 Task: Create a due date automation trigger when advanced on, 2 hours before a card is due add dates starting in more than 1 working days.
Action: Mouse moved to (1393, 105)
Screenshot: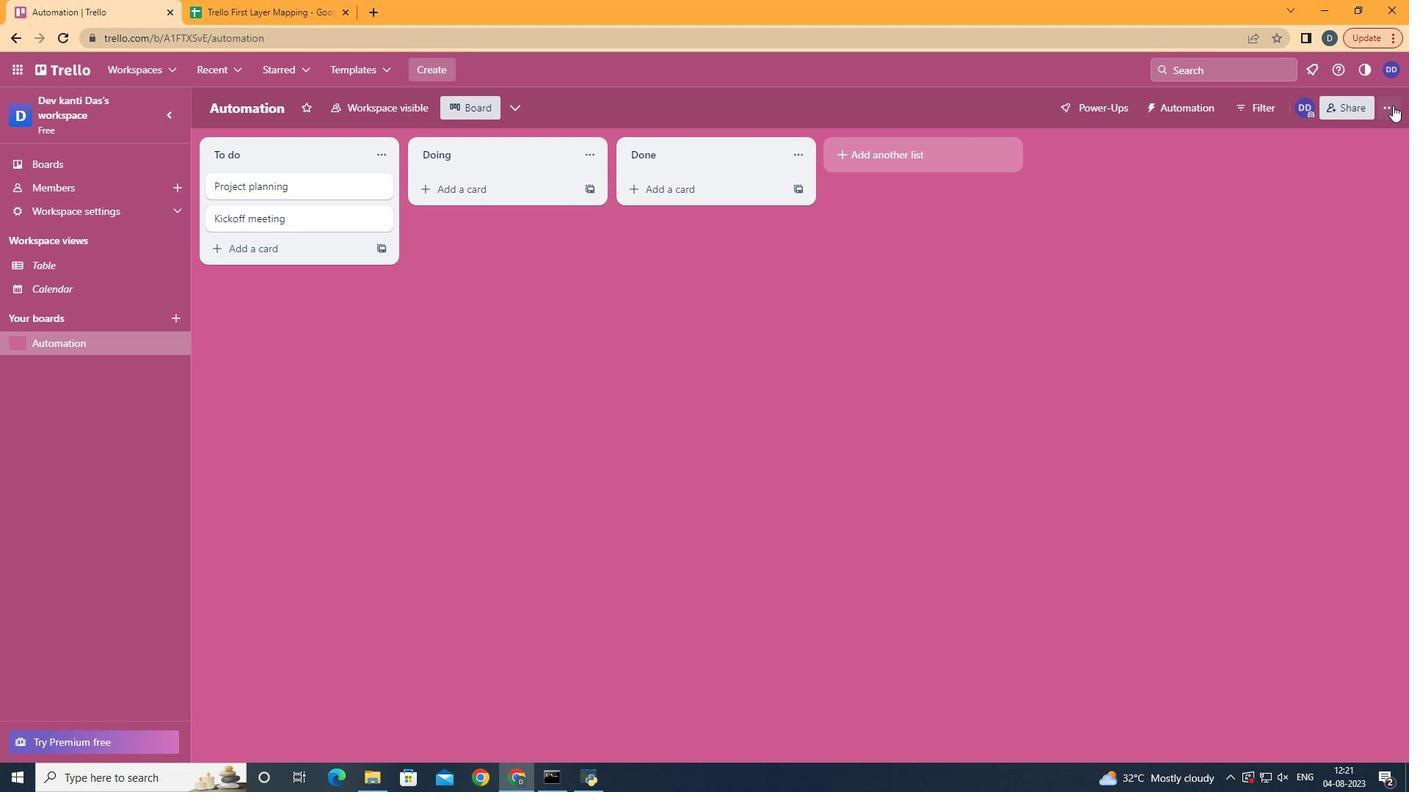 
Action: Mouse pressed left at (1393, 105)
Screenshot: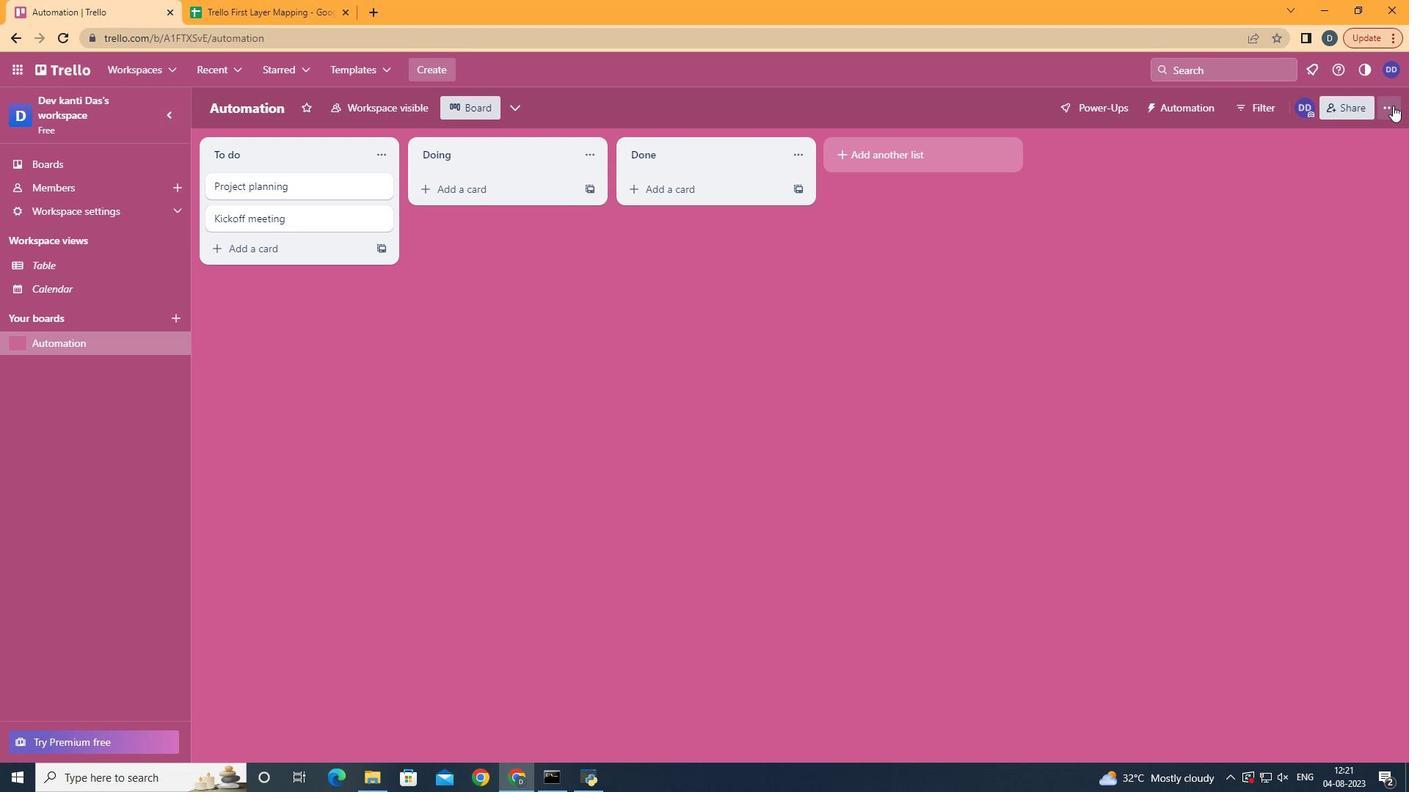 
Action: Mouse moved to (1273, 301)
Screenshot: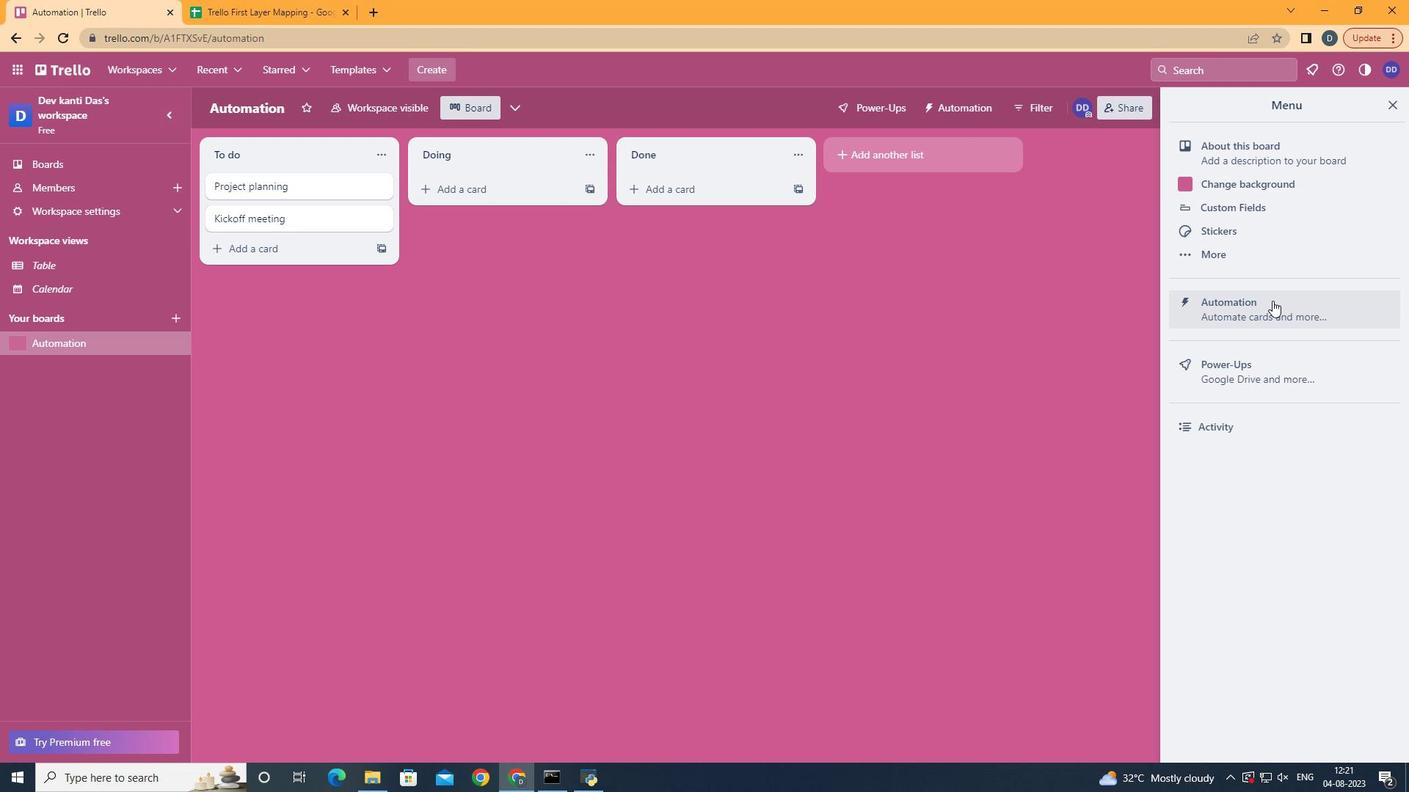 
Action: Mouse pressed left at (1273, 301)
Screenshot: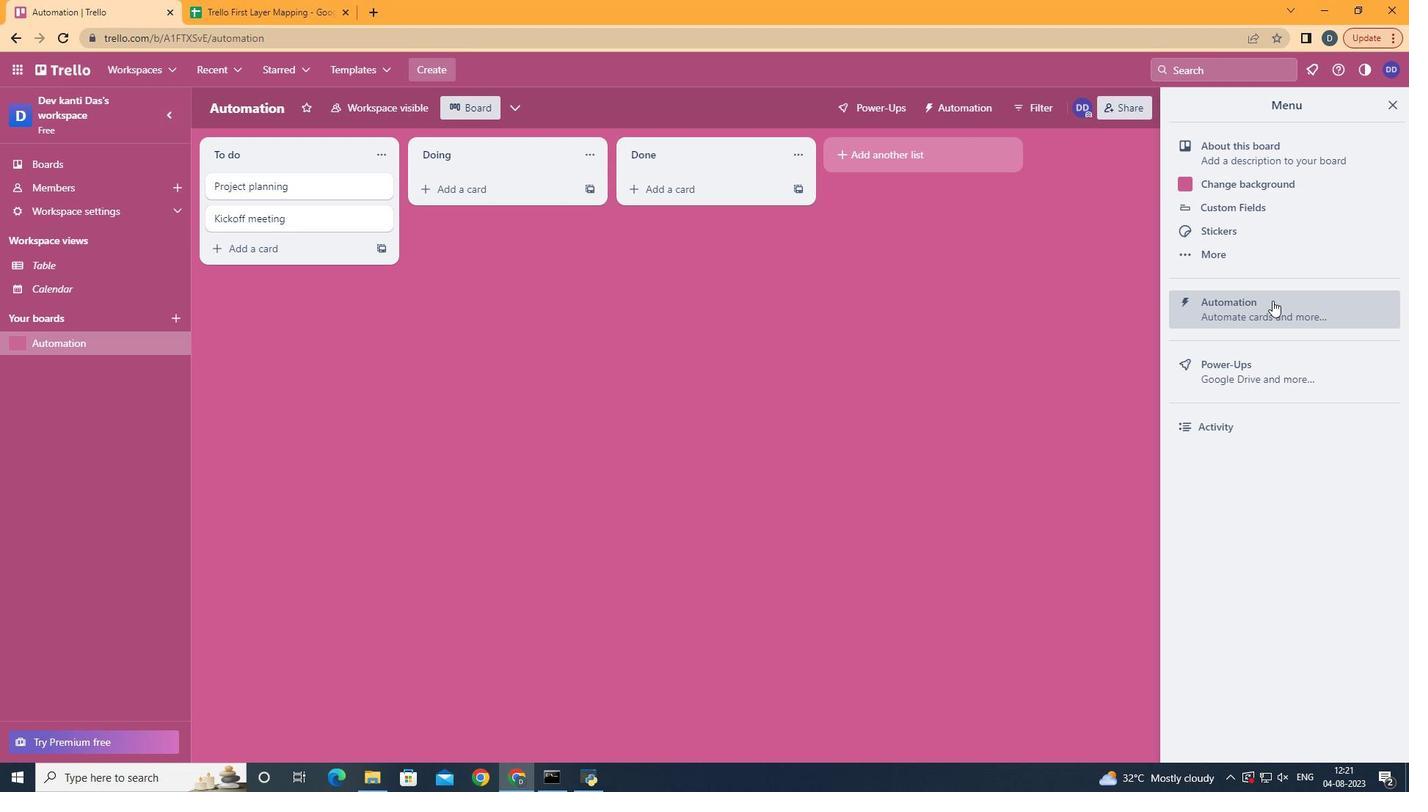 
Action: Mouse moved to (312, 297)
Screenshot: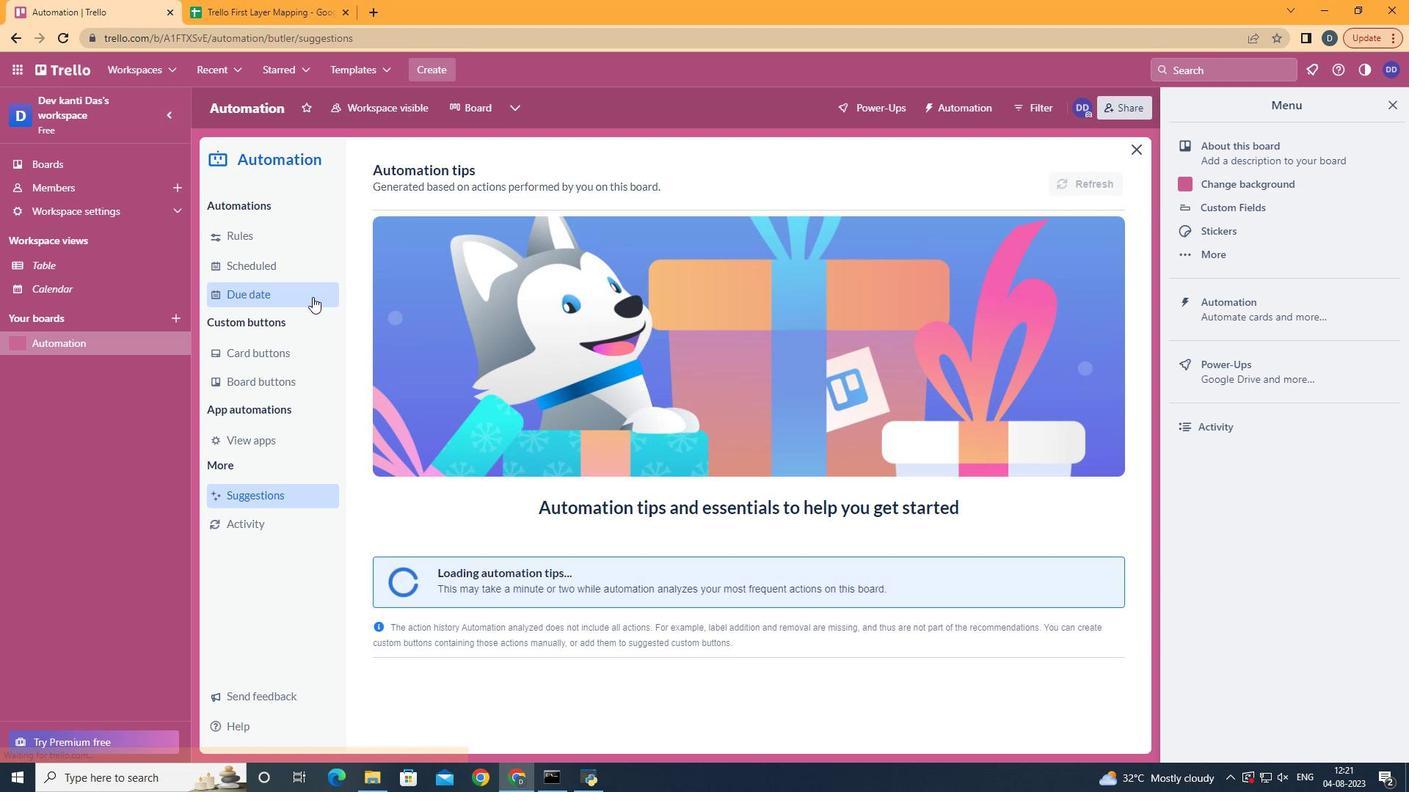 
Action: Mouse pressed left at (312, 297)
Screenshot: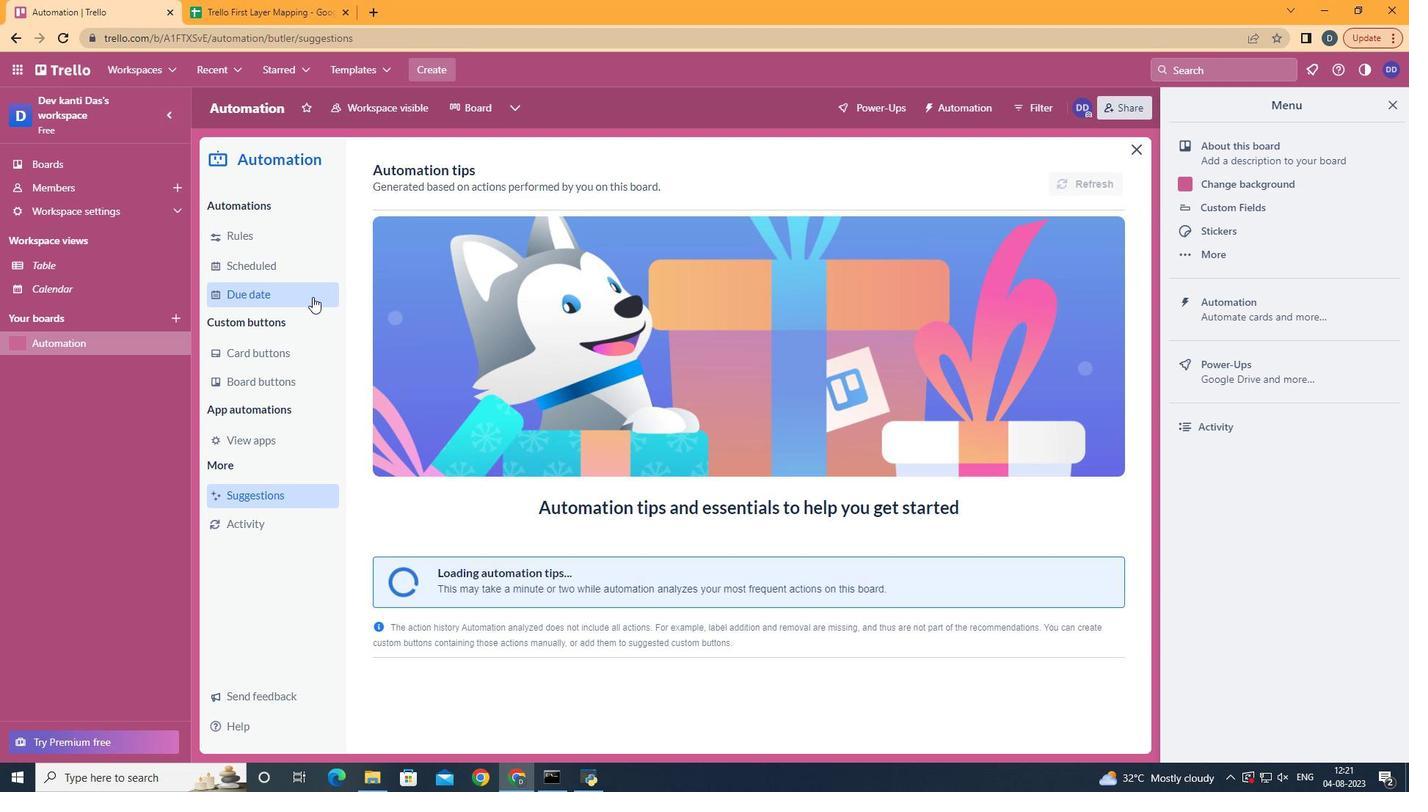 
Action: Mouse moved to (1062, 177)
Screenshot: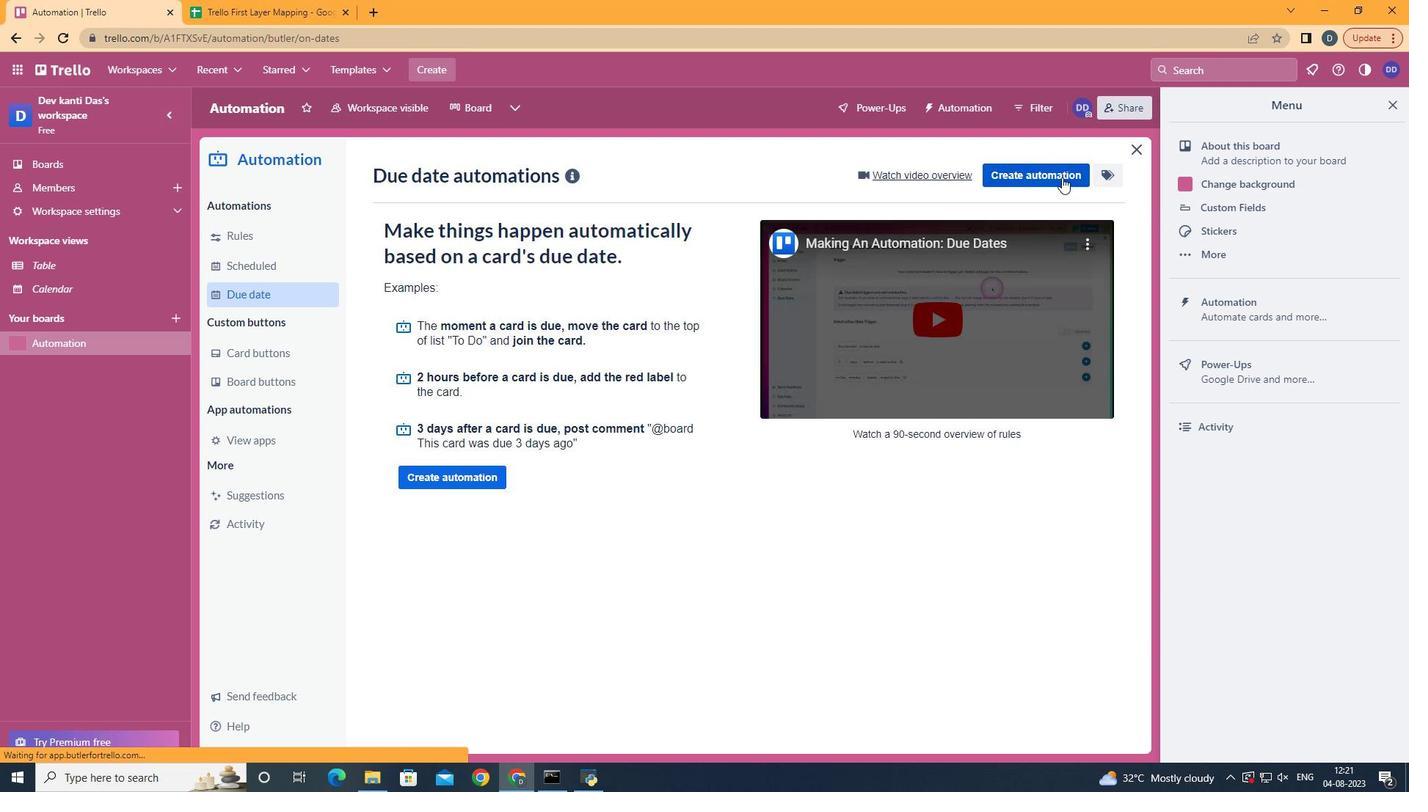 
Action: Mouse pressed left at (1062, 177)
Screenshot: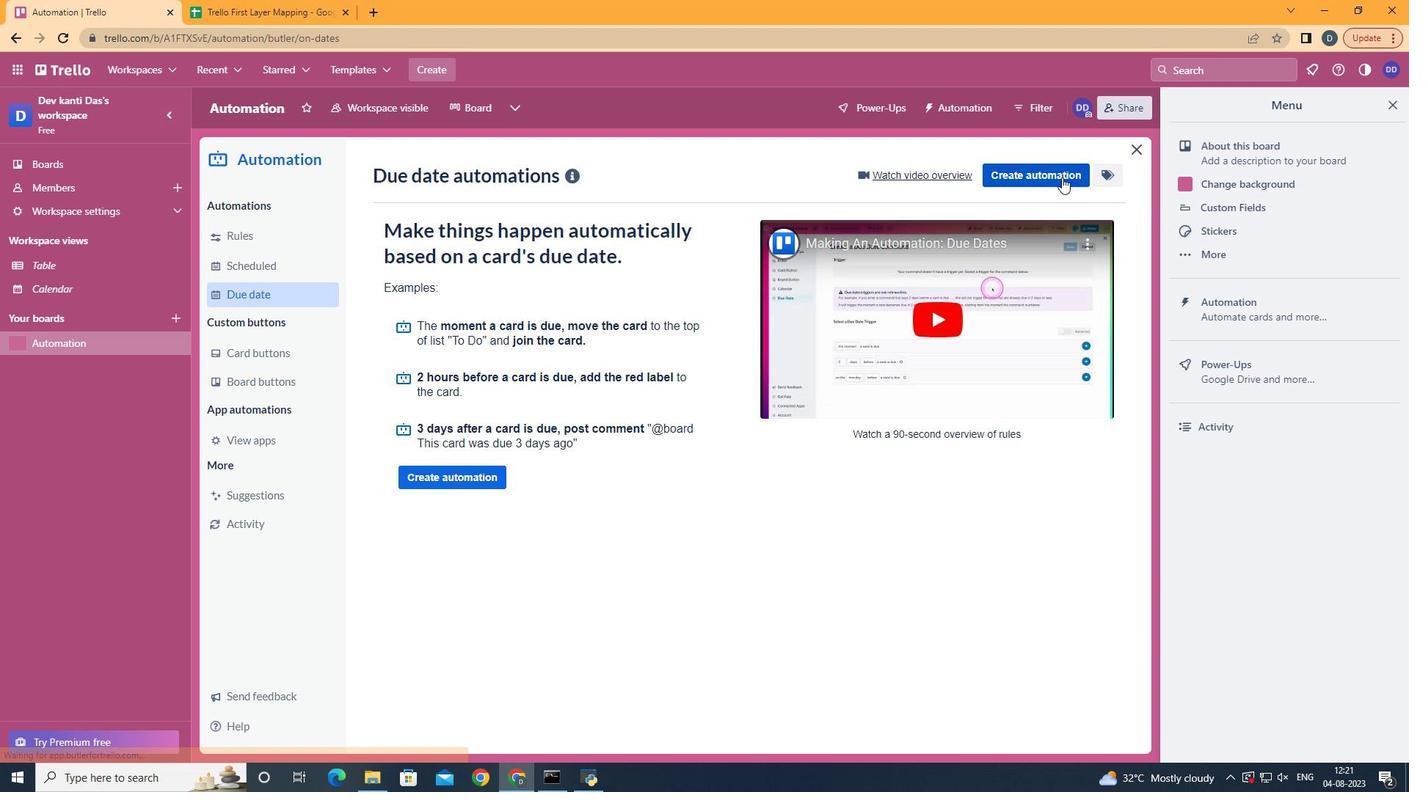 
Action: Mouse moved to (812, 295)
Screenshot: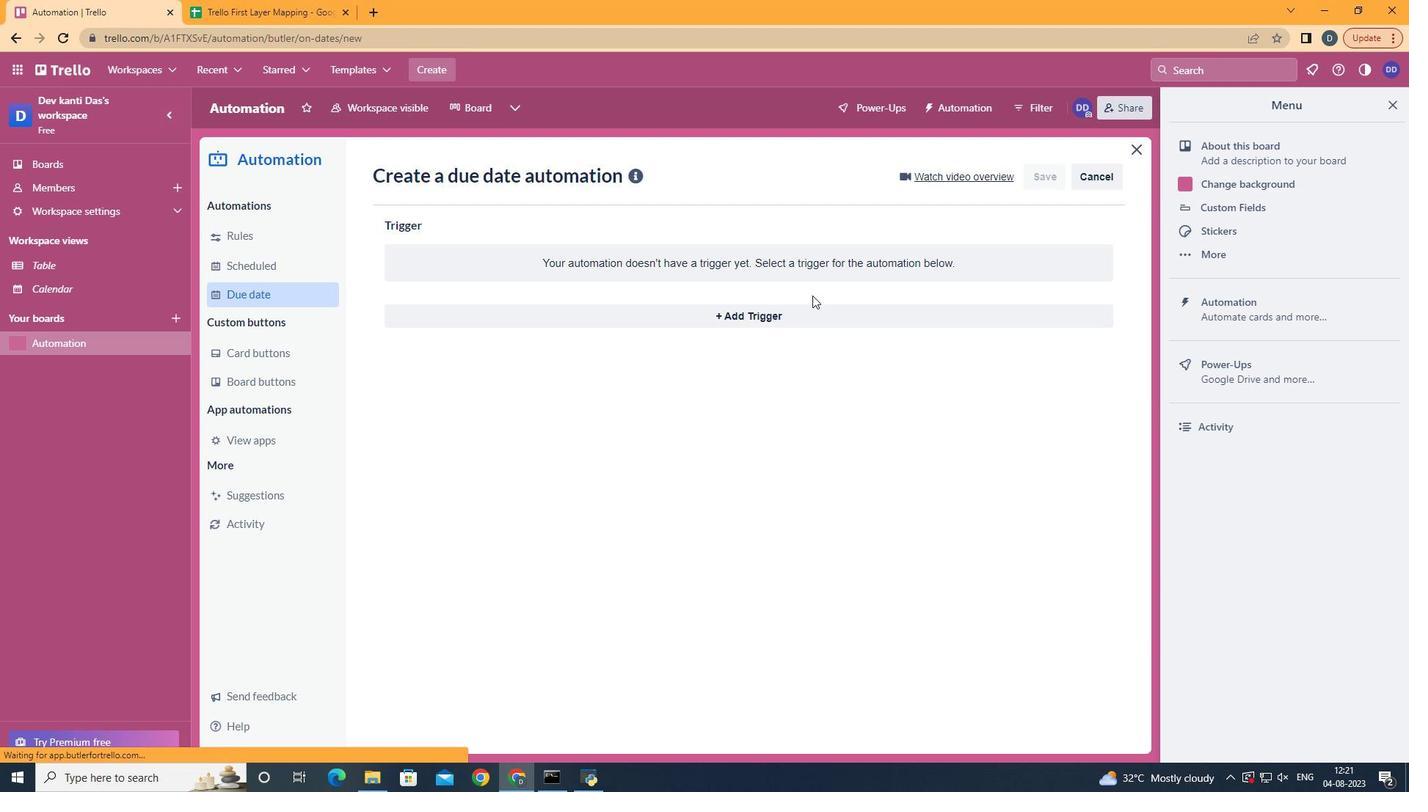 
Action: Mouse pressed left at (812, 295)
Screenshot: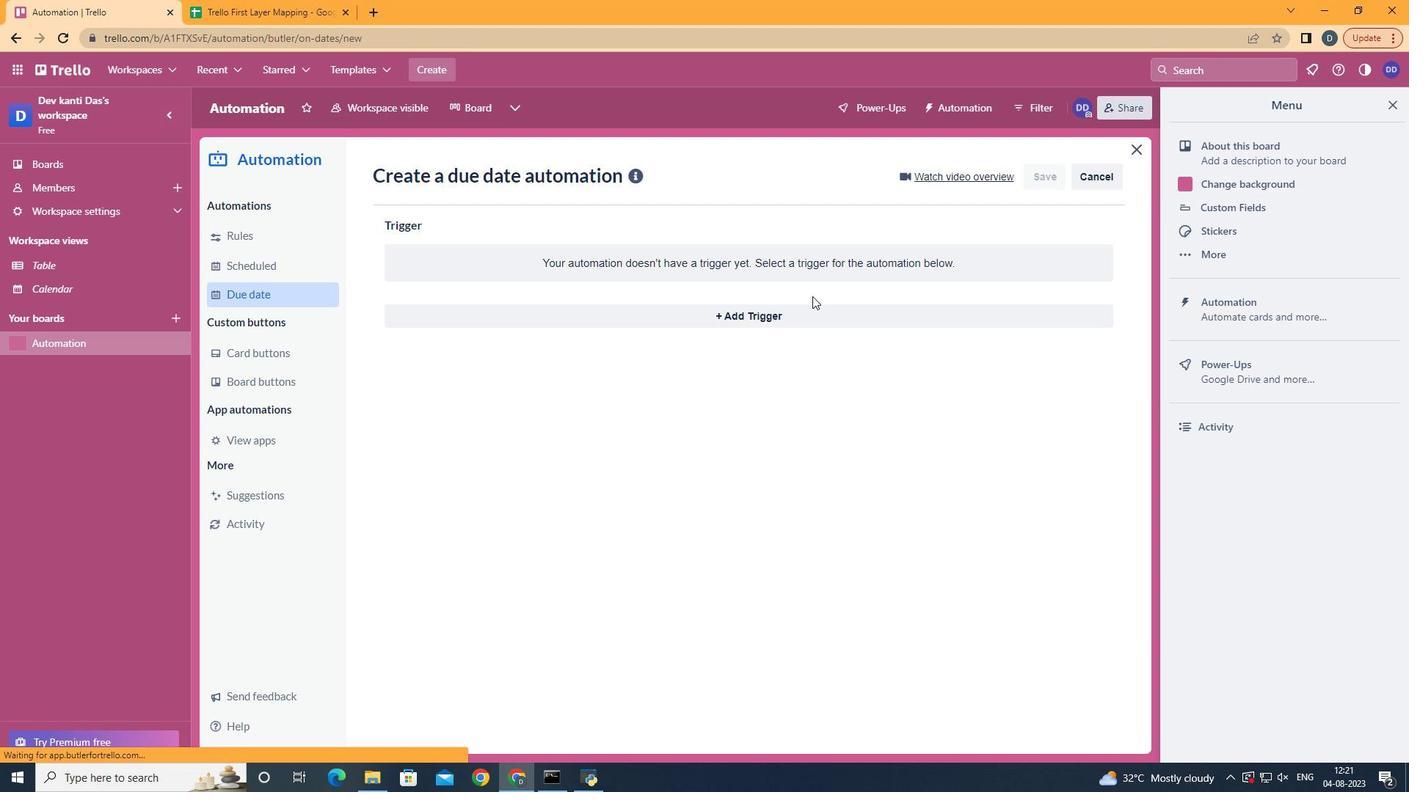 
Action: Mouse moved to (796, 313)
Screenshot: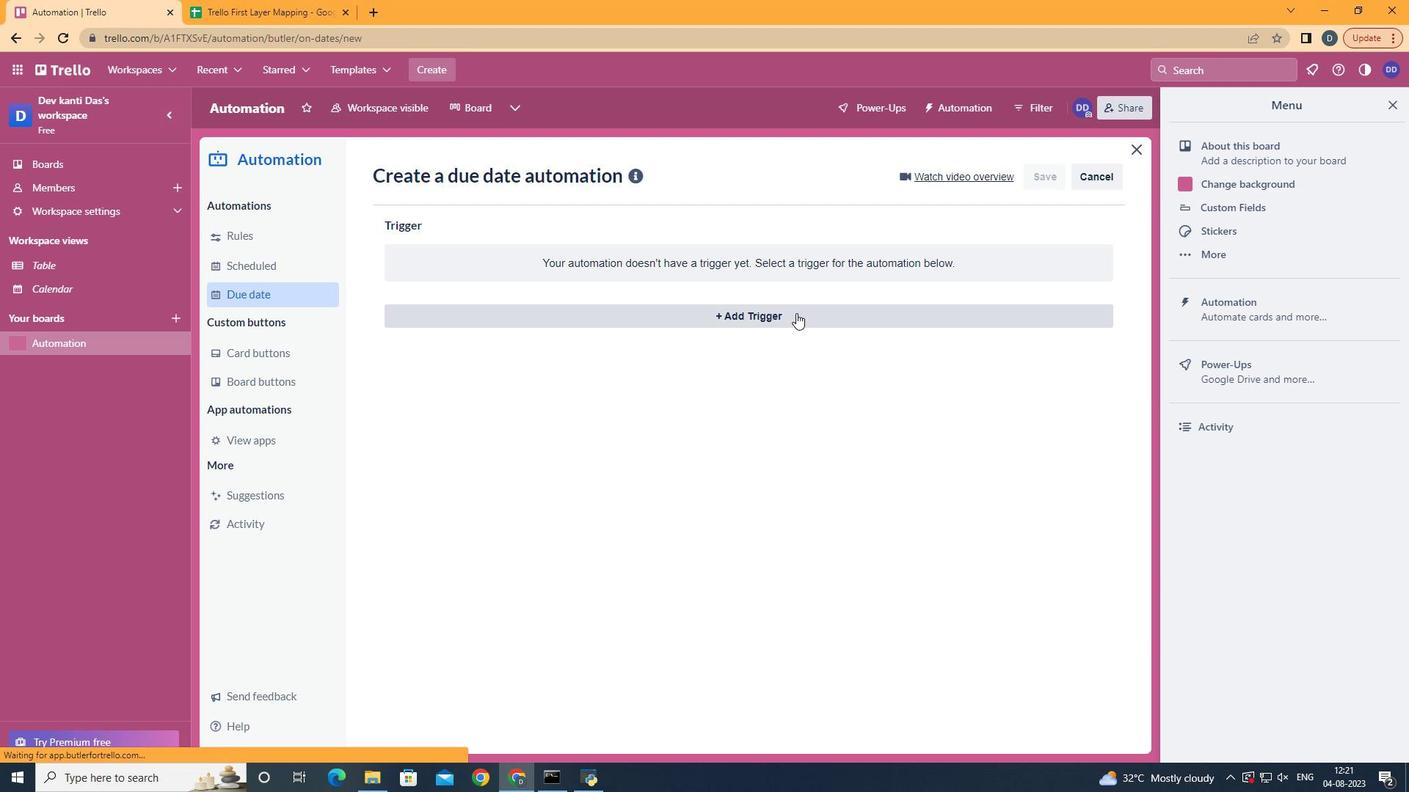 
Action: Mouse pressed left at (796, 313)
Screenshot: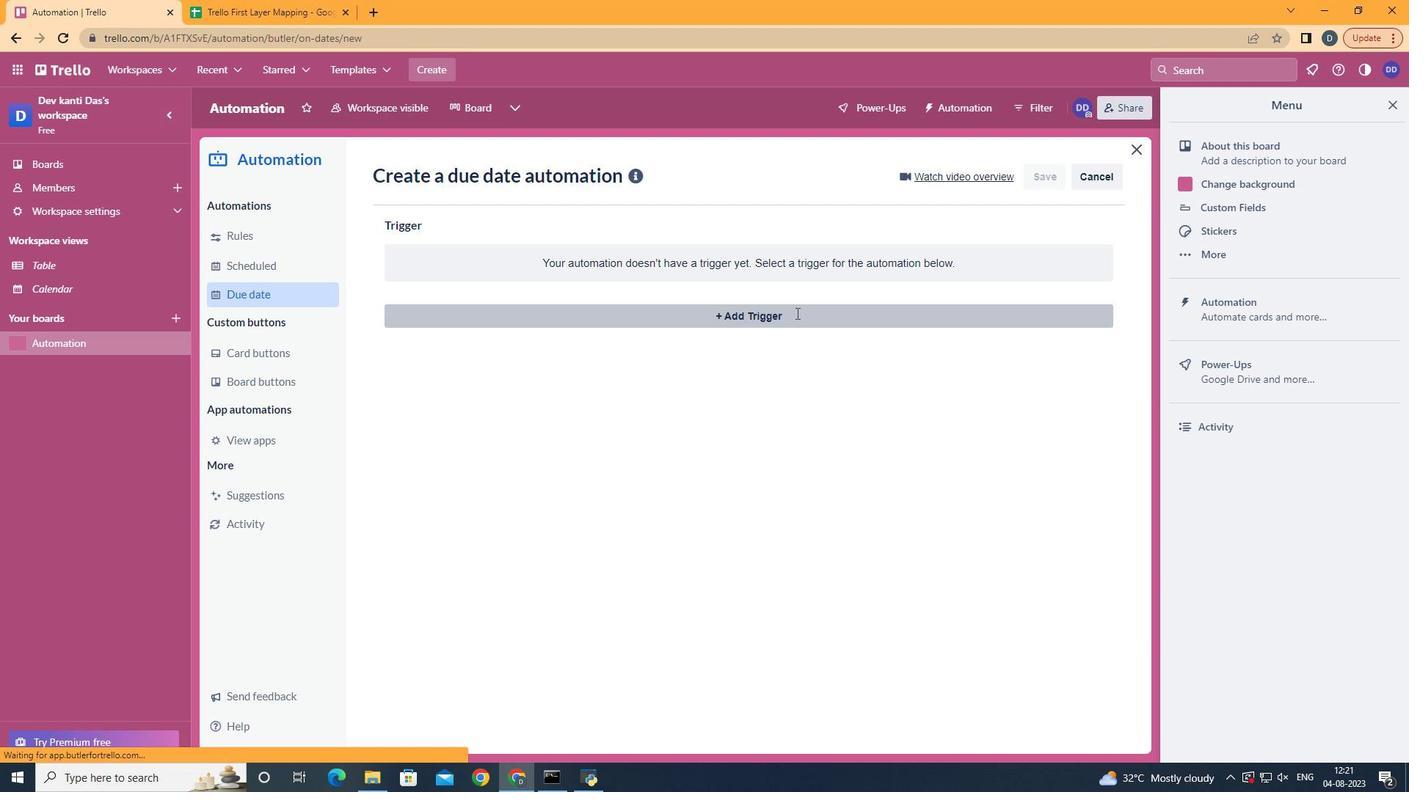 
Action: Mouse moved to (478, 618)
Screenshot: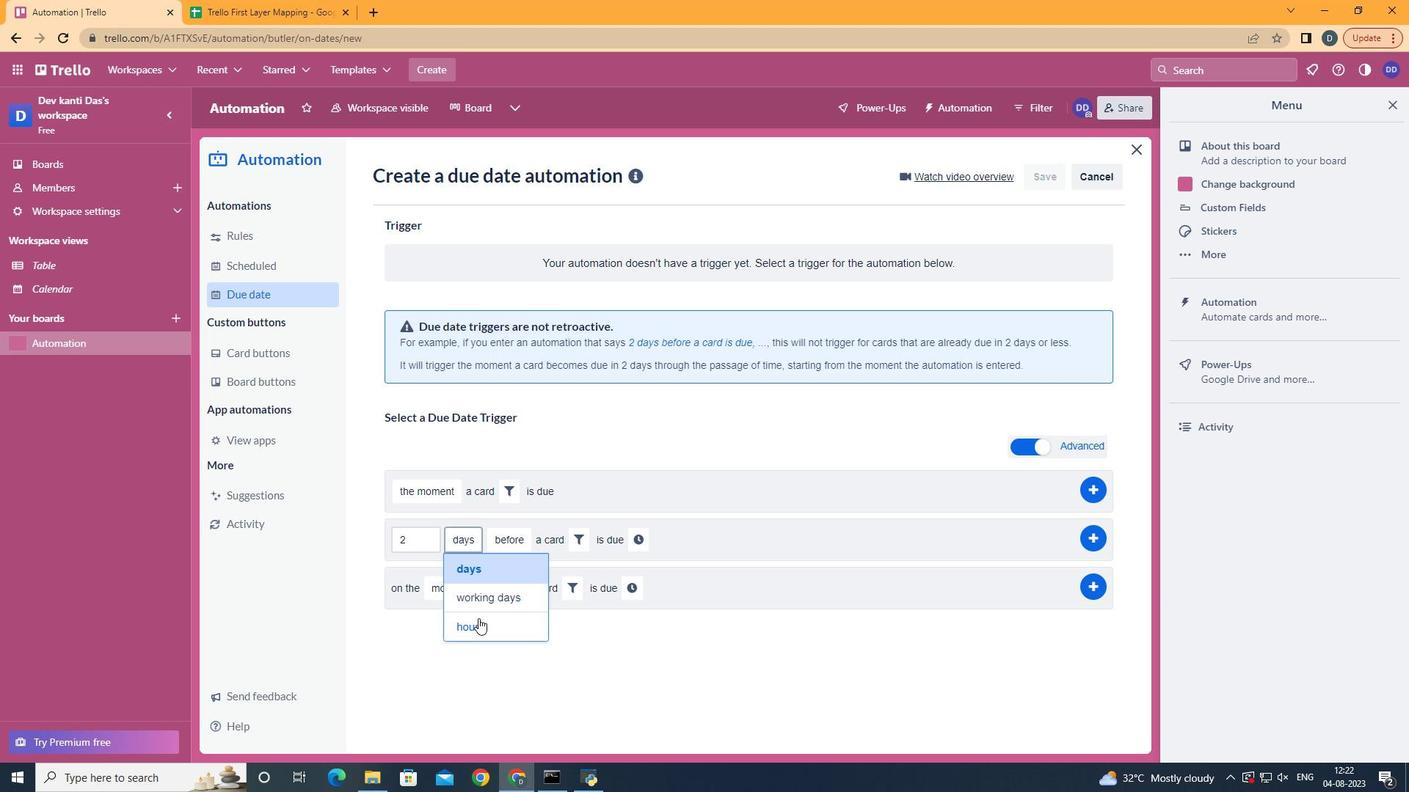 
Action: Mouse pressed left at (478, 618)
Screenshot: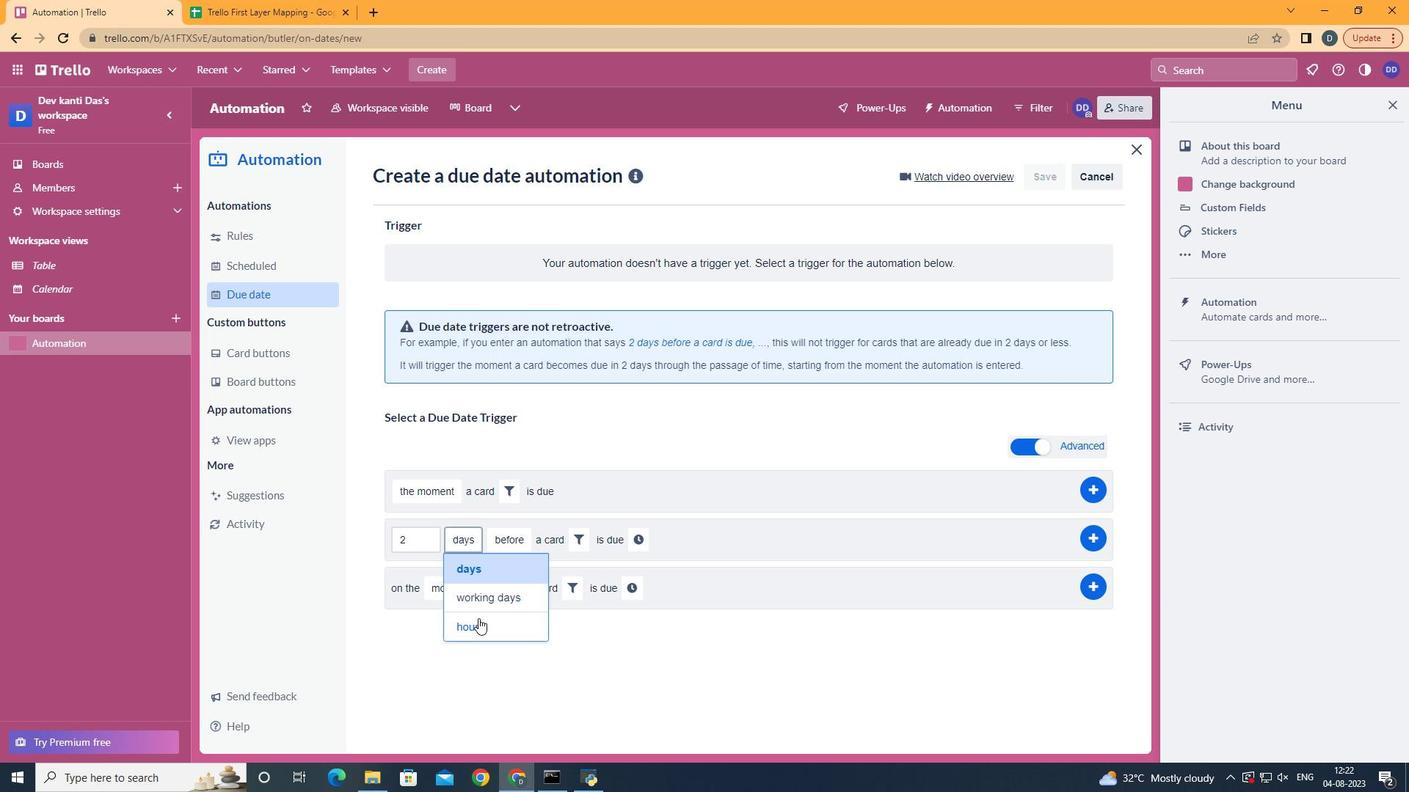
Action: Mouse moved to (508, 569)
Screenshot: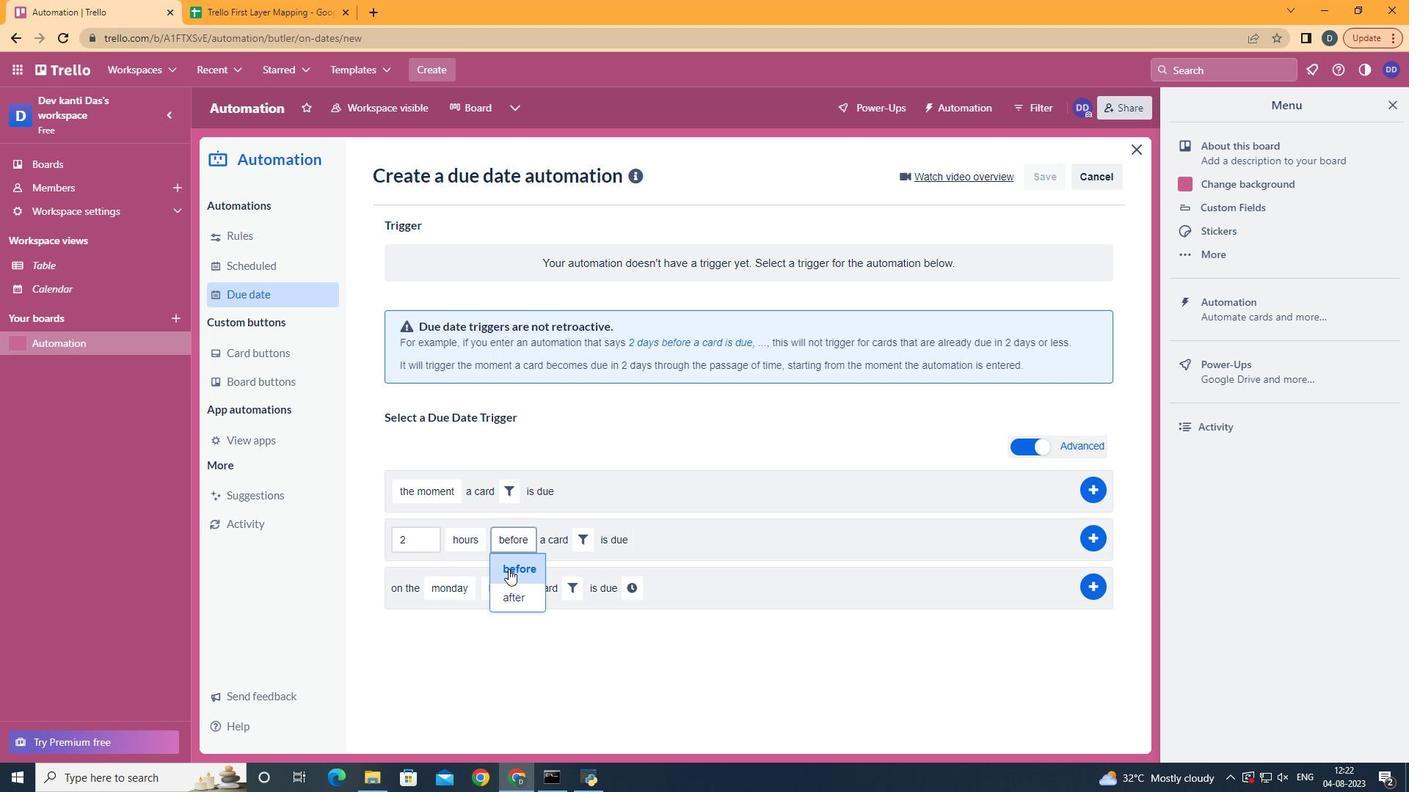
Action: Mouse pressed left at (508, 569)
Screenshot: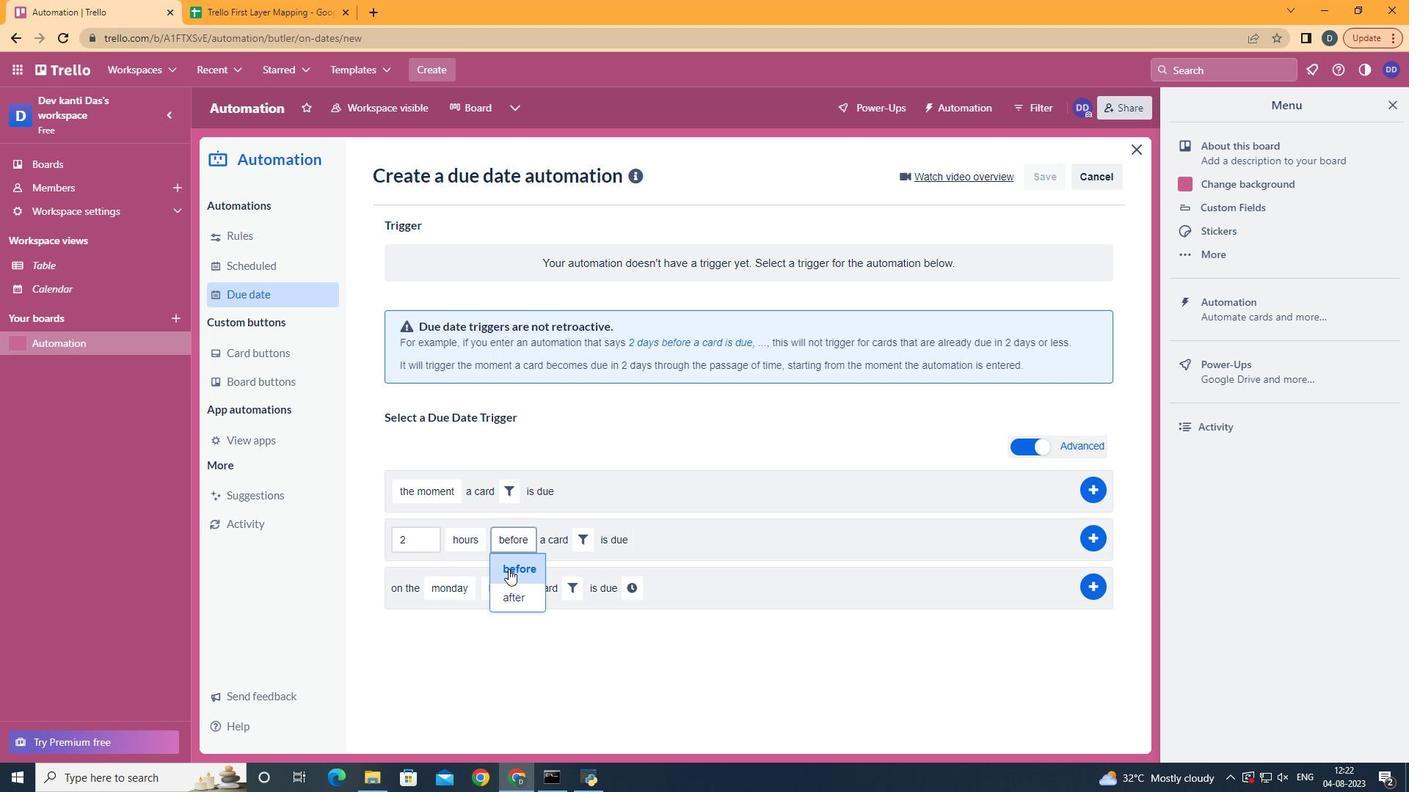 
Action: Mouse moved to (579, 538)
Screenshot: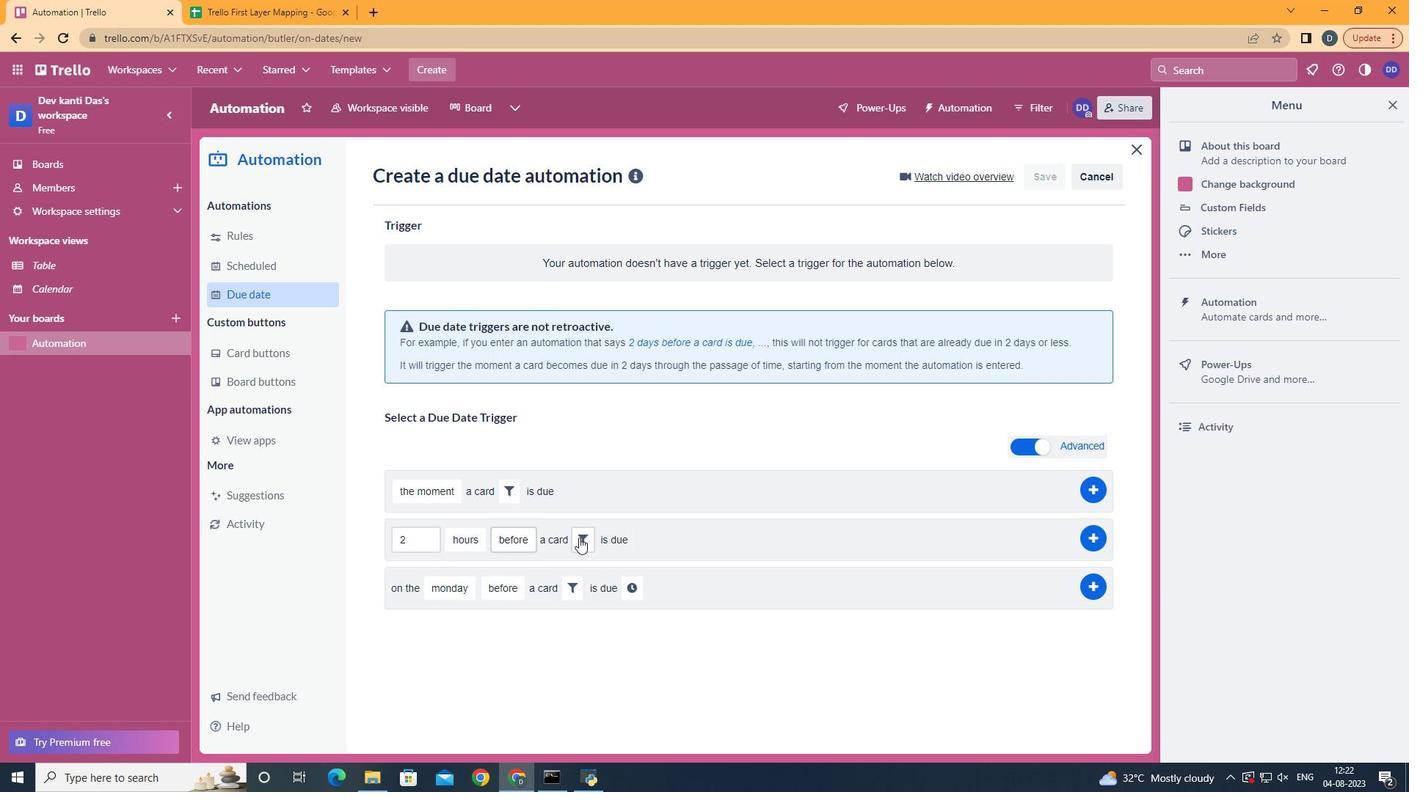 
Action: Mouse pressed left at (579, 538)
Screenshot: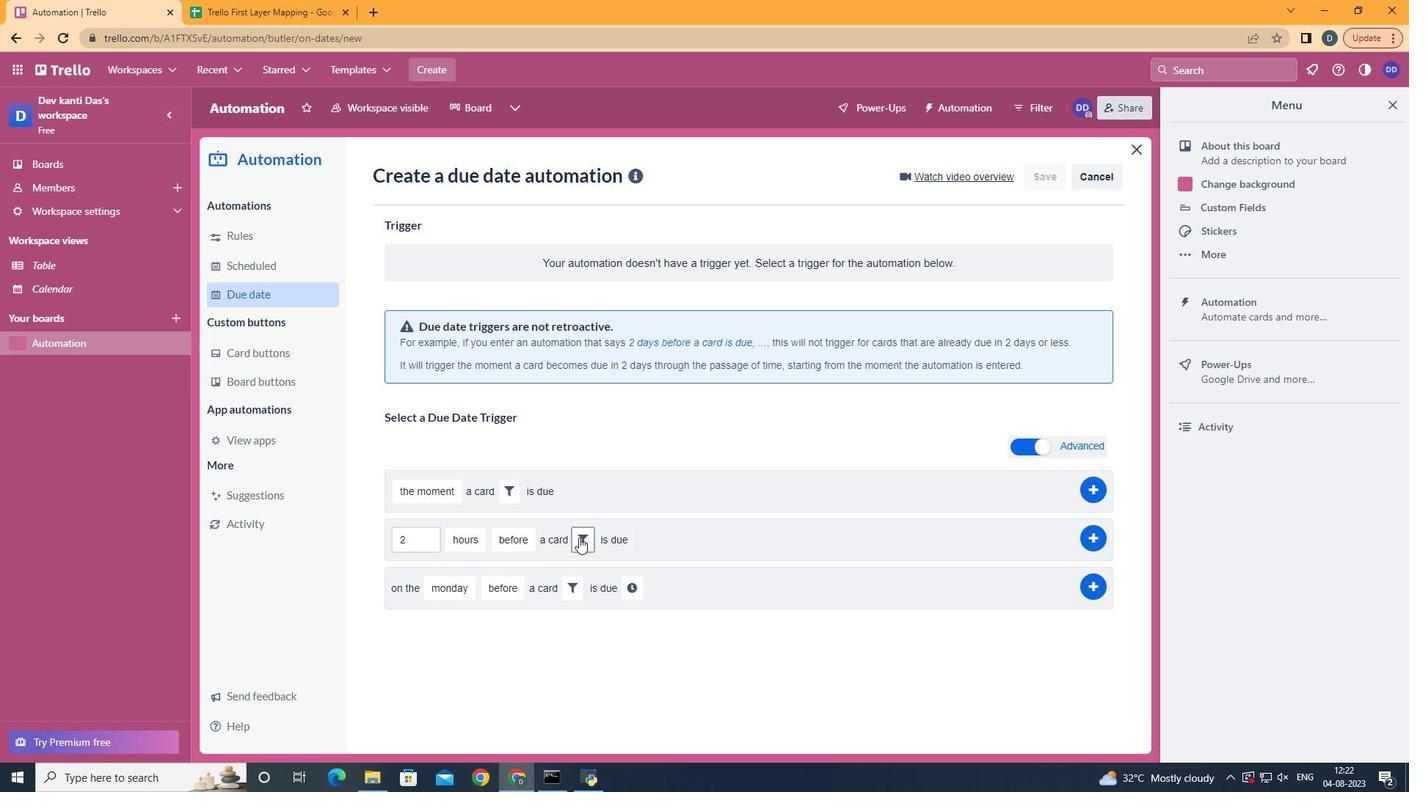 
Action: Mouse moved to (671, 599)
Screenshot: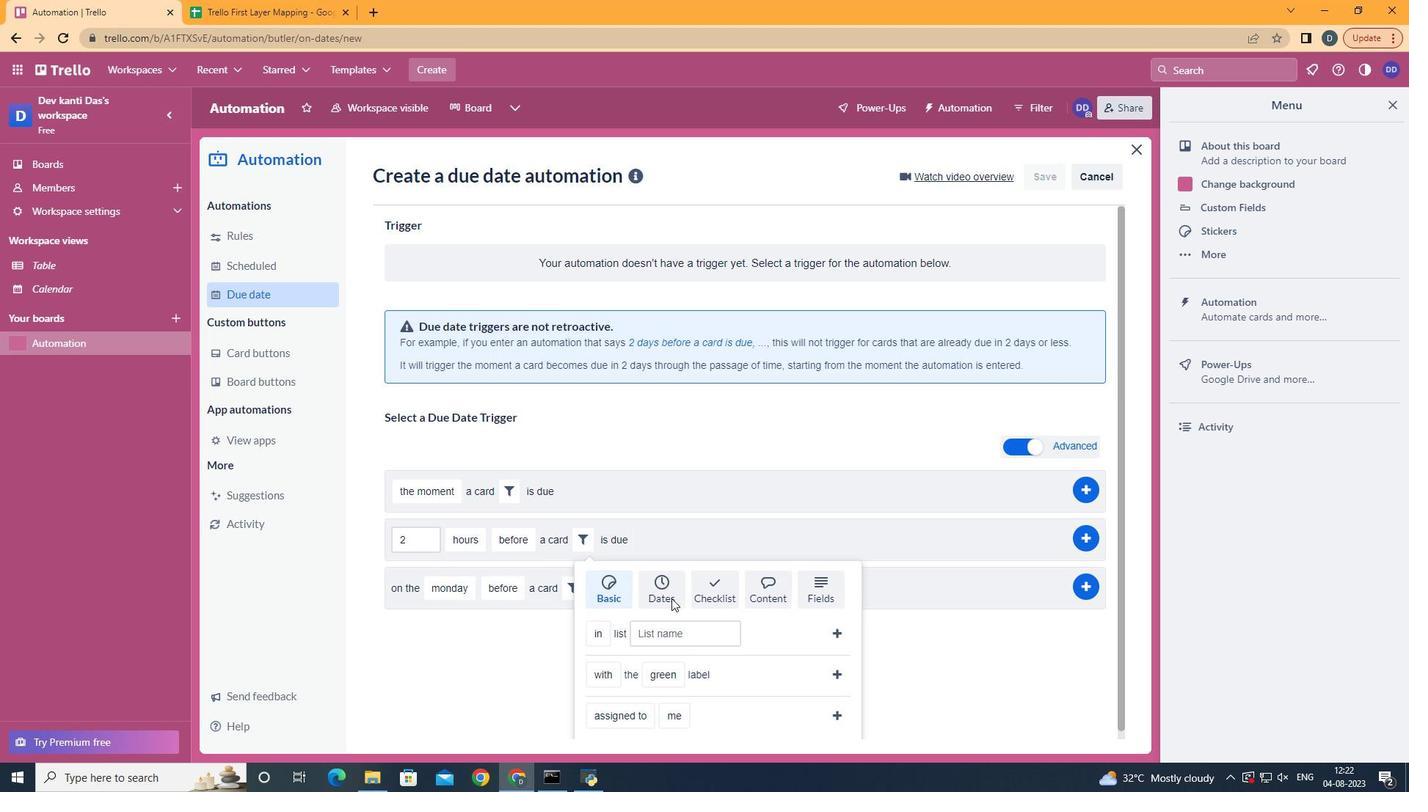 
Action: Mouse pressed left at (671, 599)
Screenshot: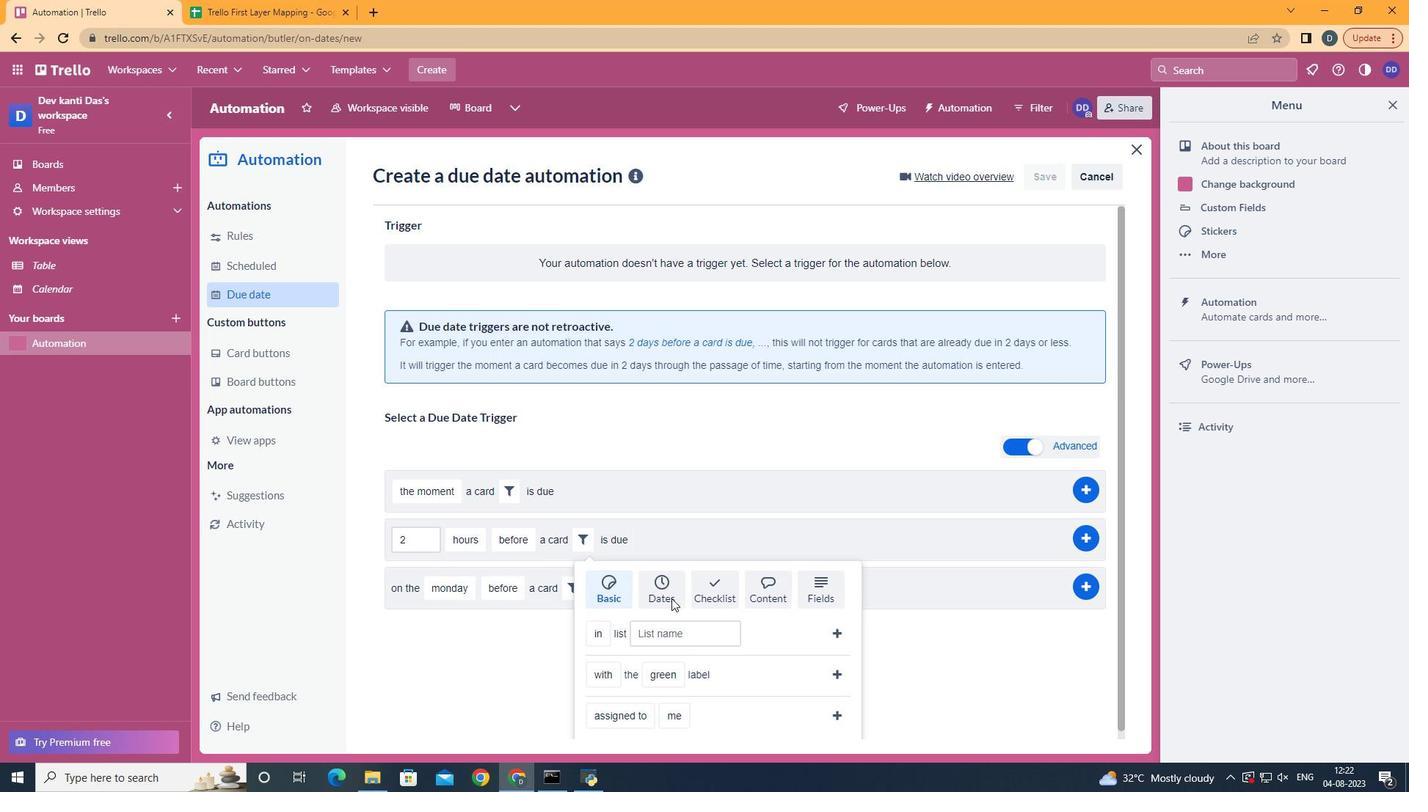 
Action: Mouse moved to (670, 593)
Screenshot: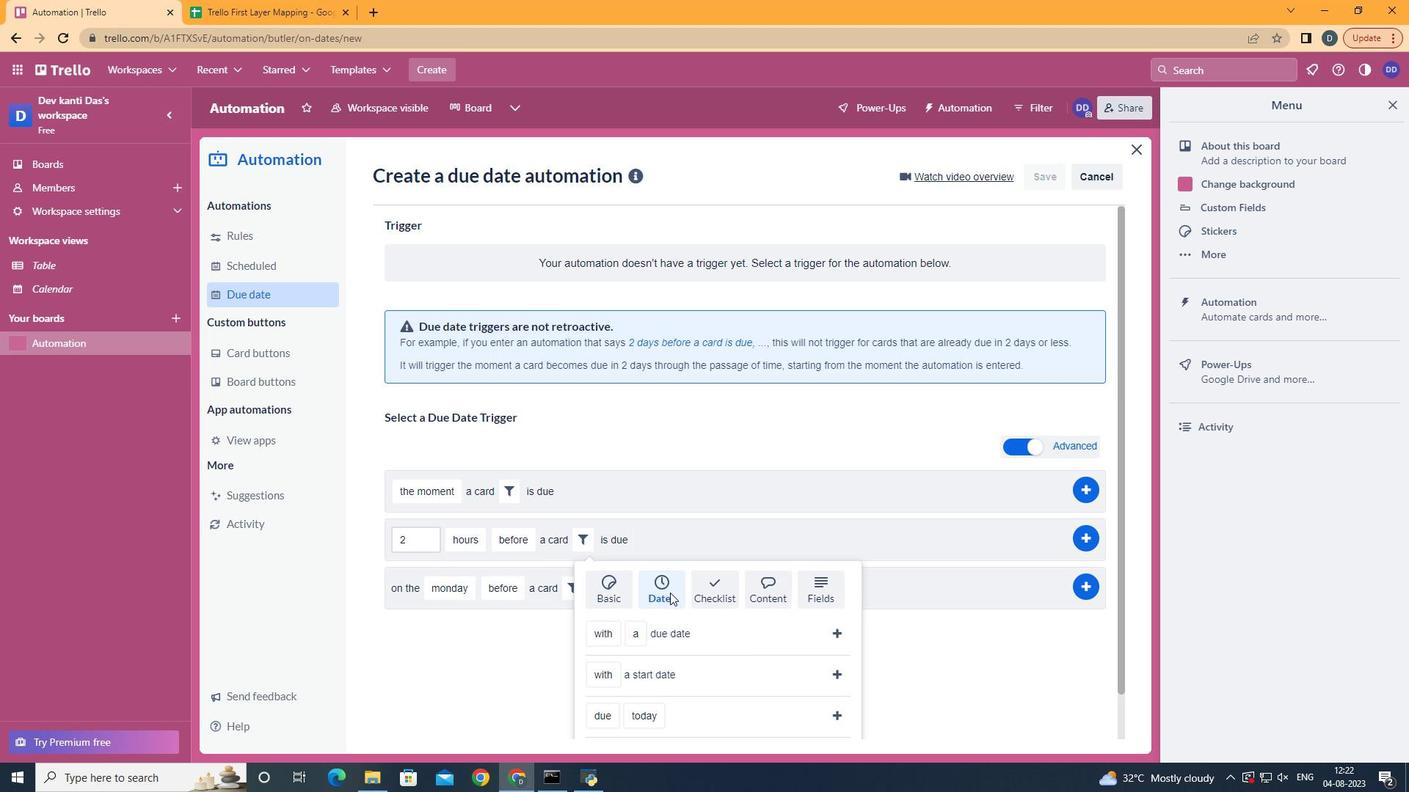 
Action: Mouse scrolled (670, 592) with delta (0, 0)
Screenshot: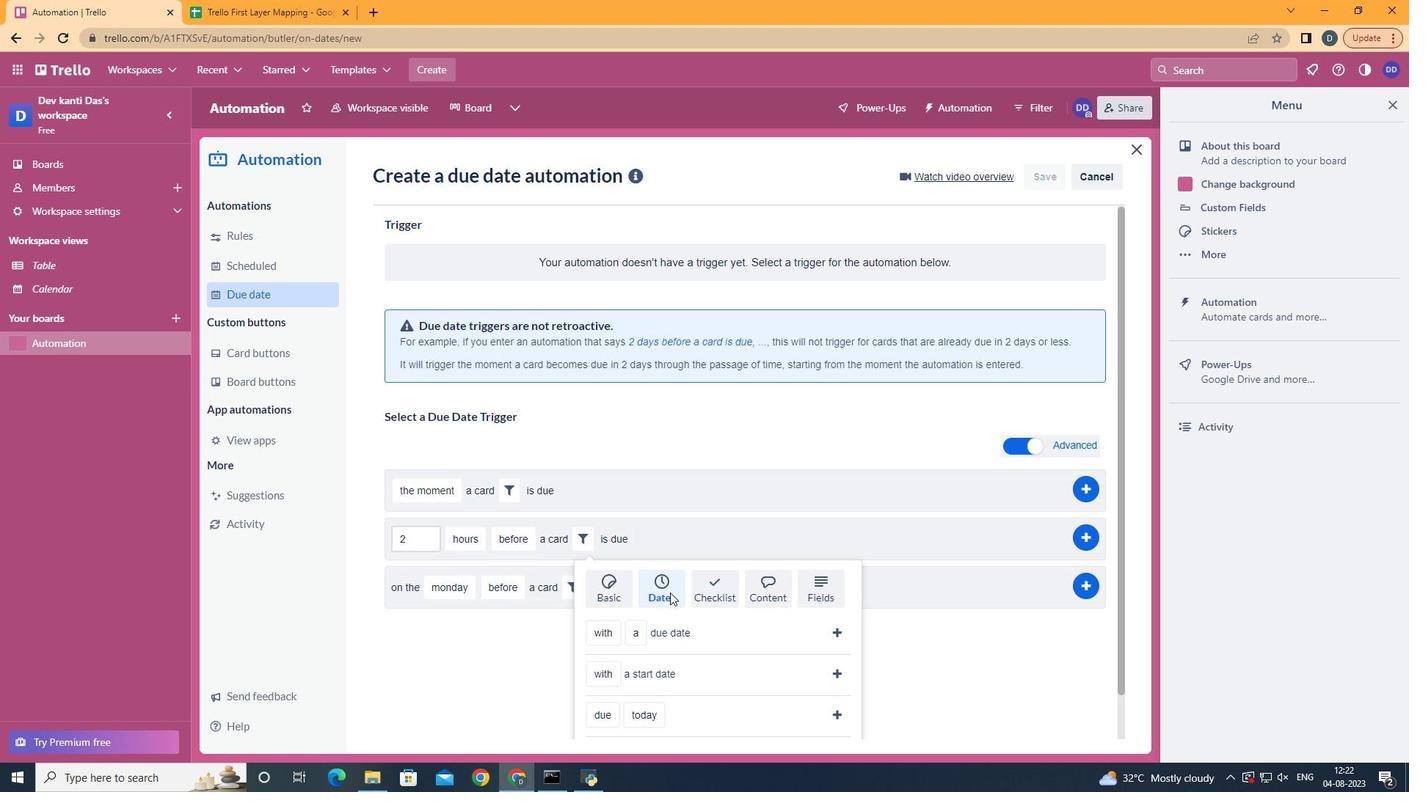 
Action: Mouse scrolled (670, 592) with delta (0, 0)
Screenshot: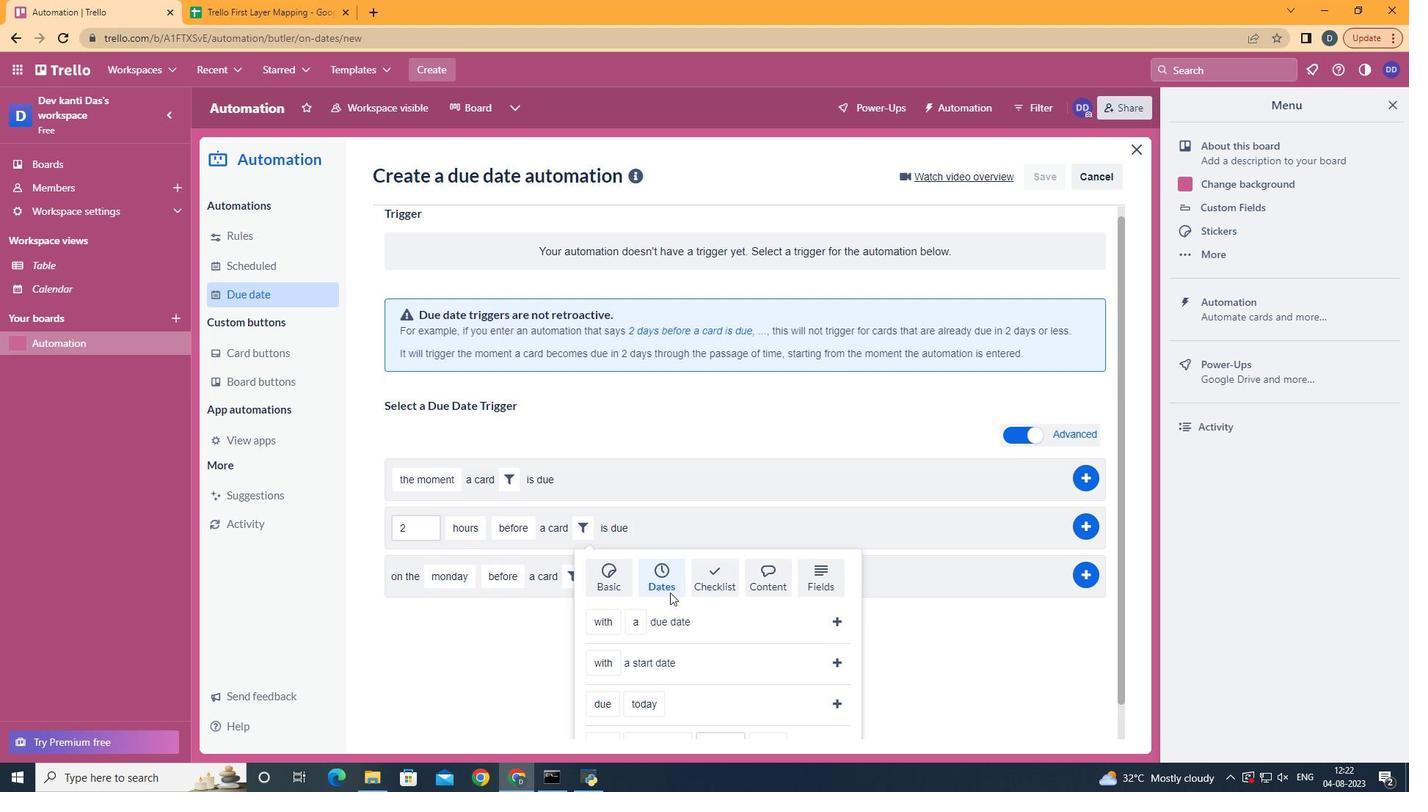 
Action: Mouse scrolled (670, 592) with delta (0, 0)
Screenshot: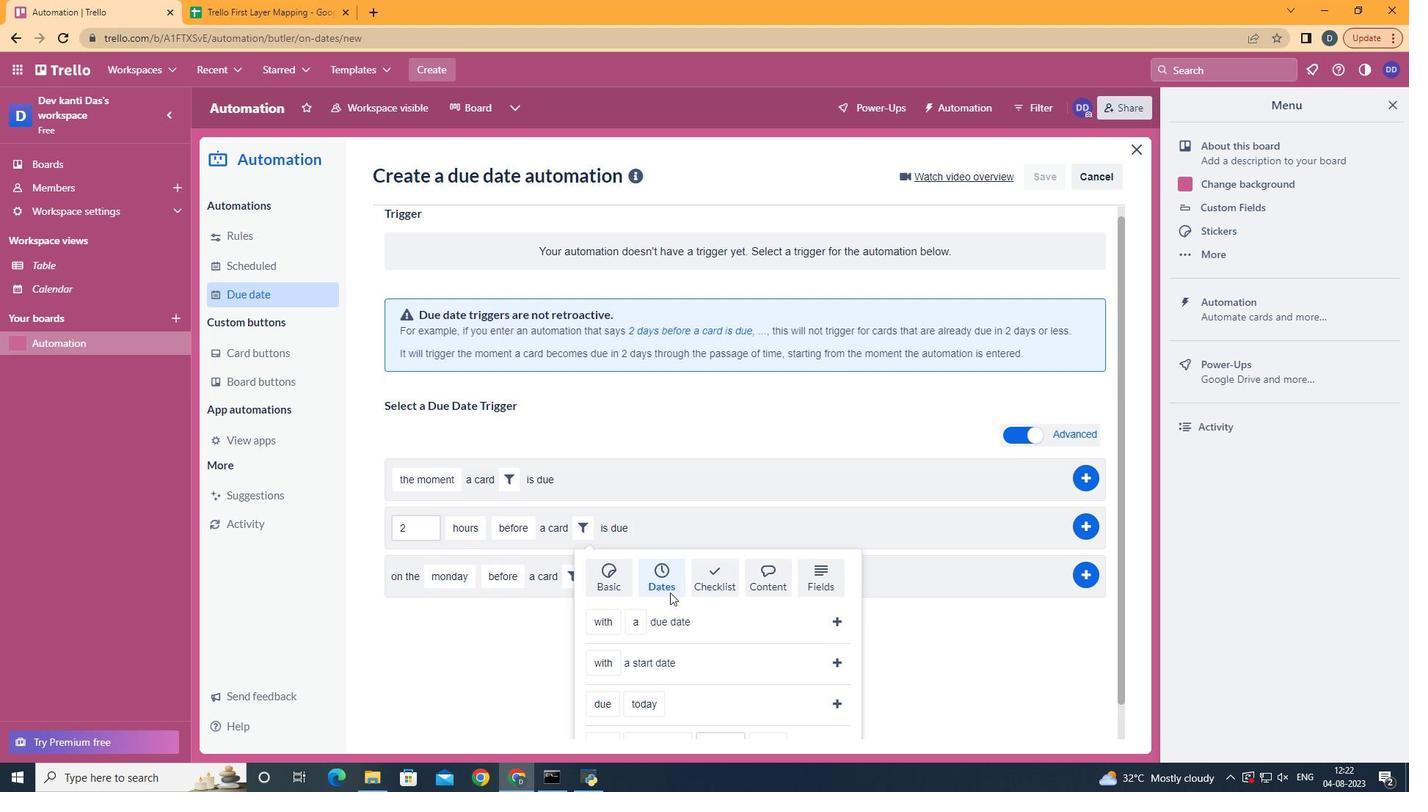 
Action: Mouse scrolled (670, 592) with delta (0, 0)
Screenshot: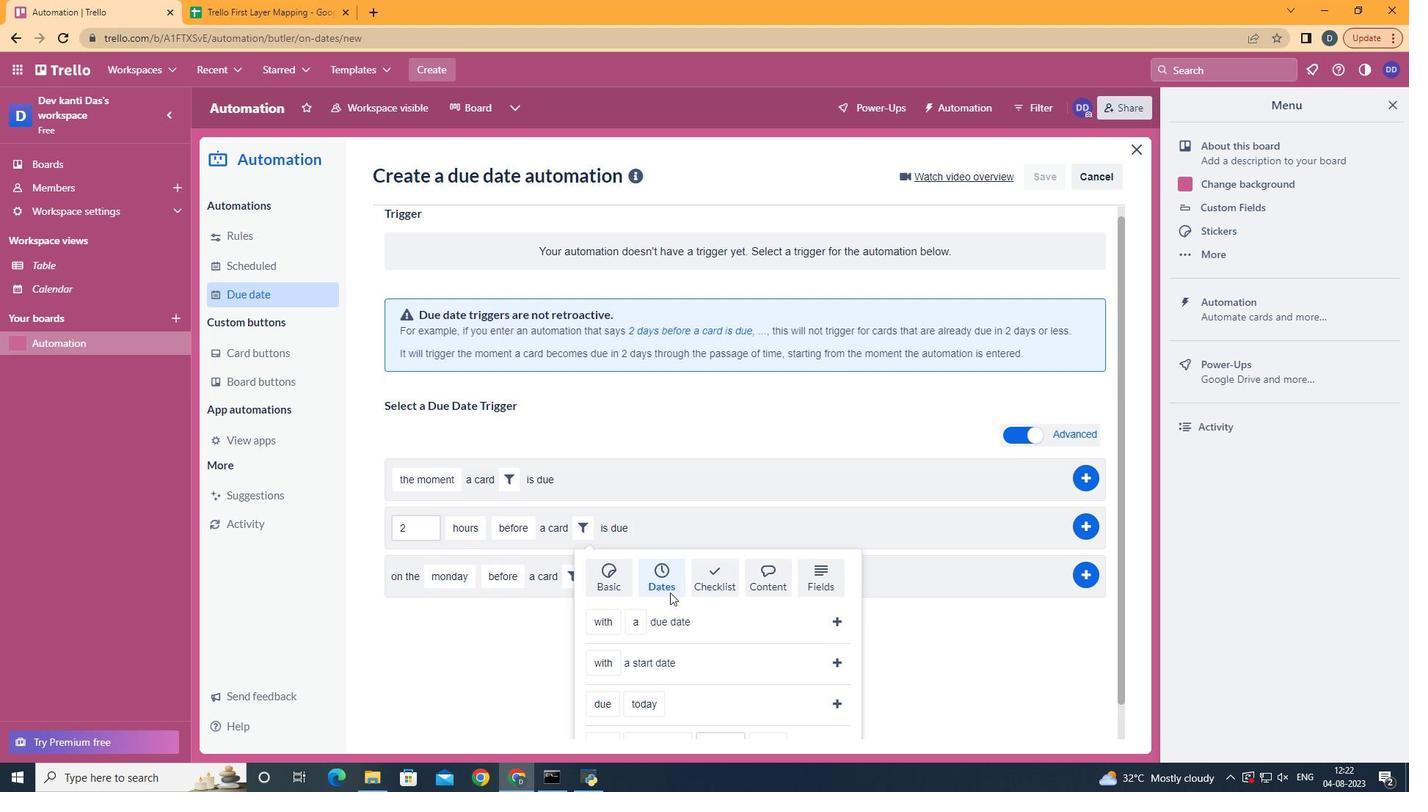 
Action: Mouse scrolled (670, 592) with delta (0, 0)
Screenshot: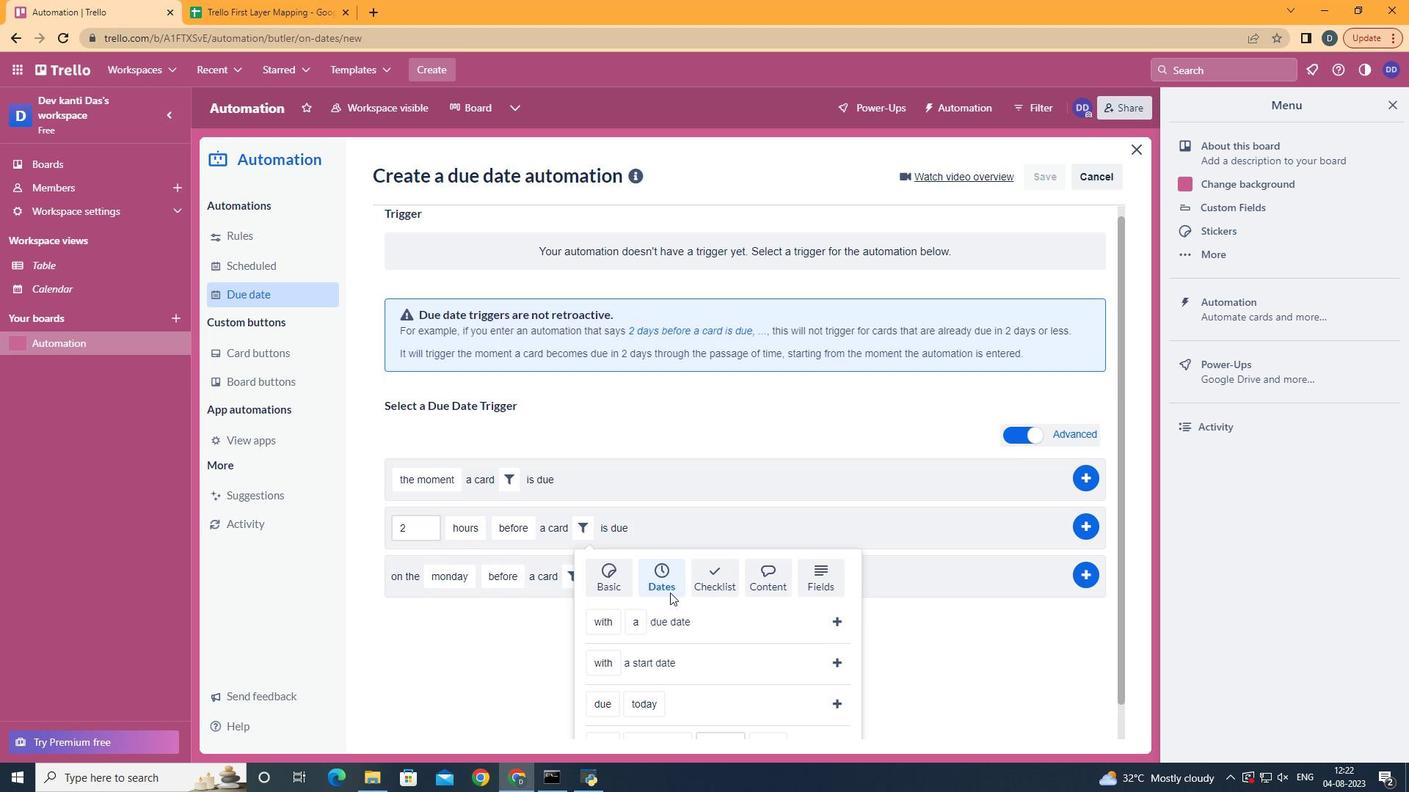 
Action: Mouse moved to (629, 676)
Screenshot: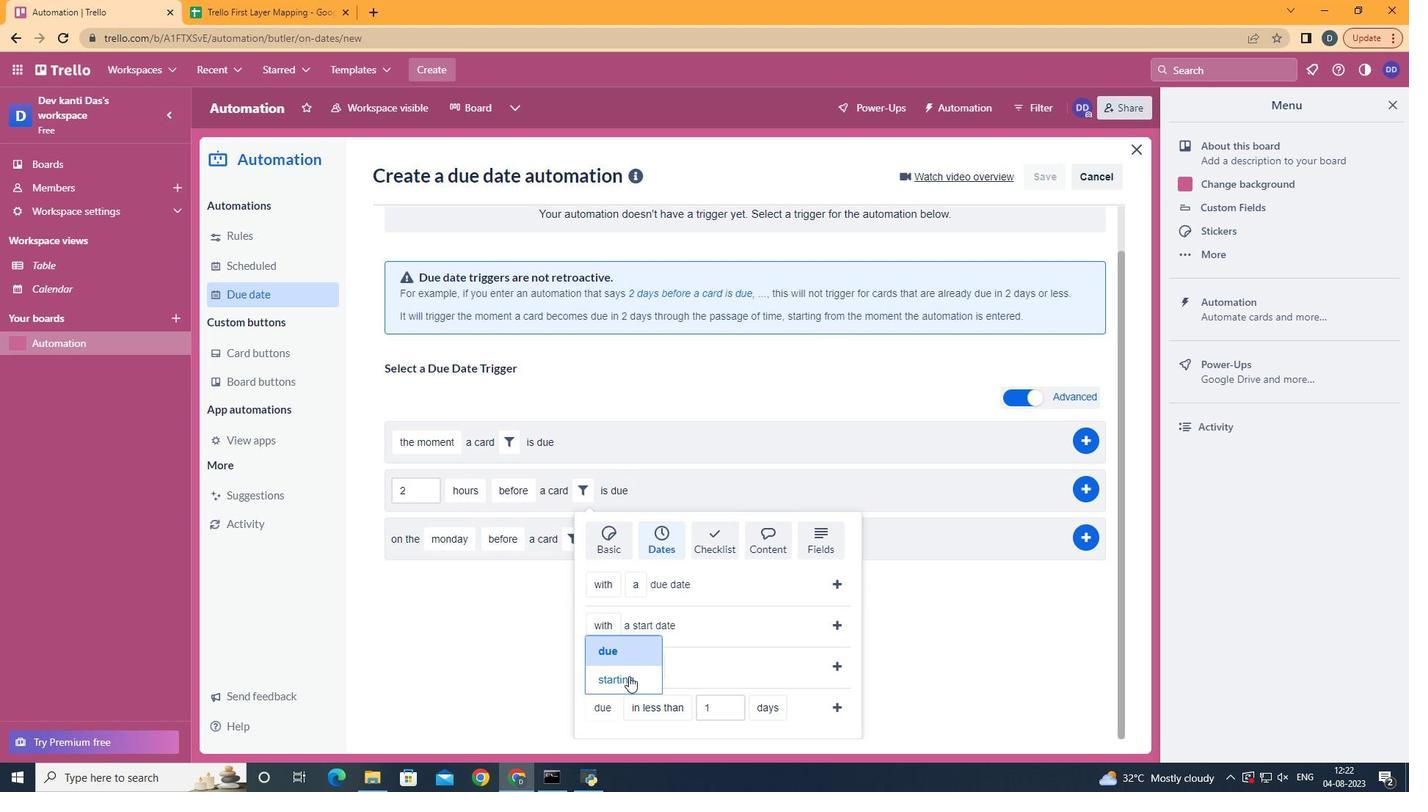 
Action: Mouse pressed left at (629, 676)
Screenshot: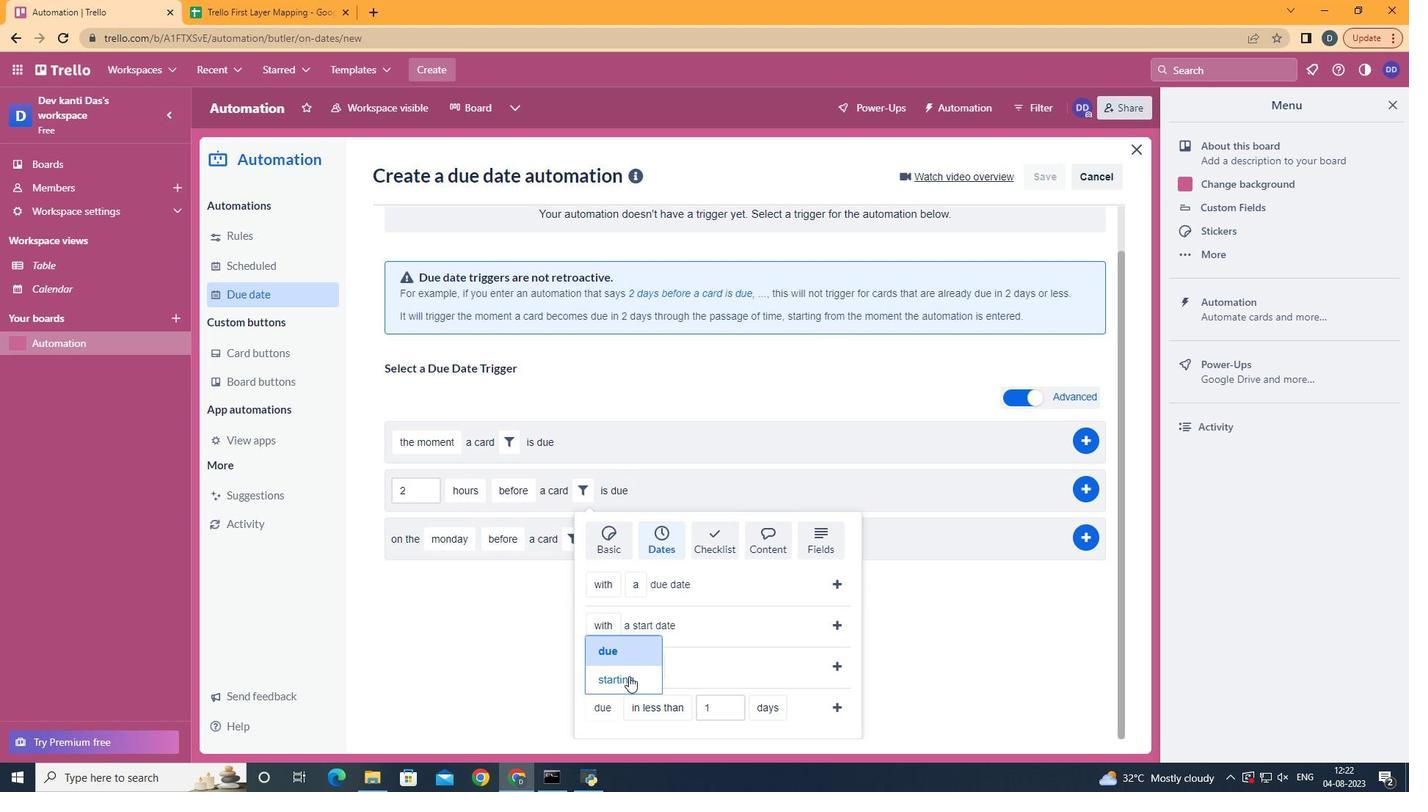 
Action: Mouse moved to (694, 610)
Screenshot: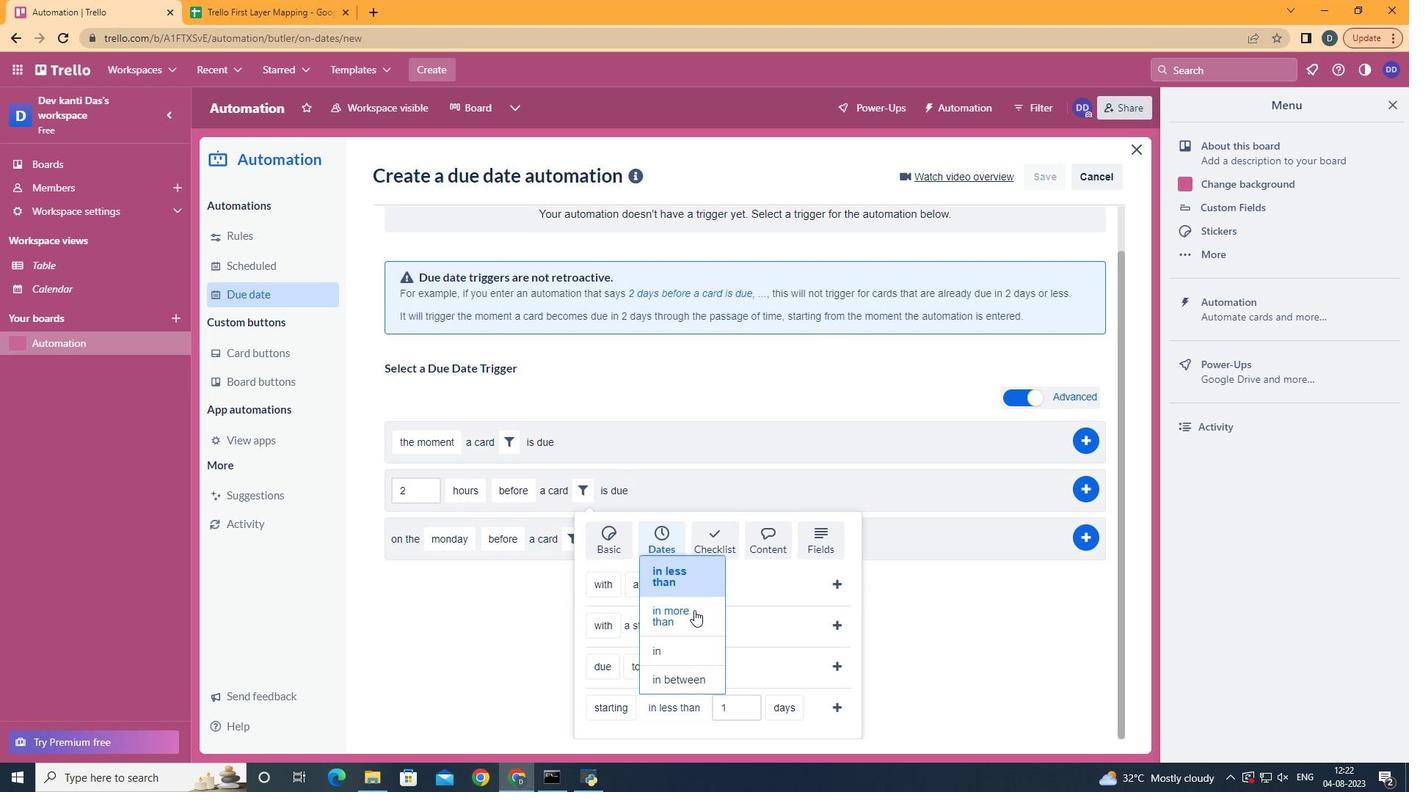 
Action: Mouse pressed left at (694, 610)
Screenshot: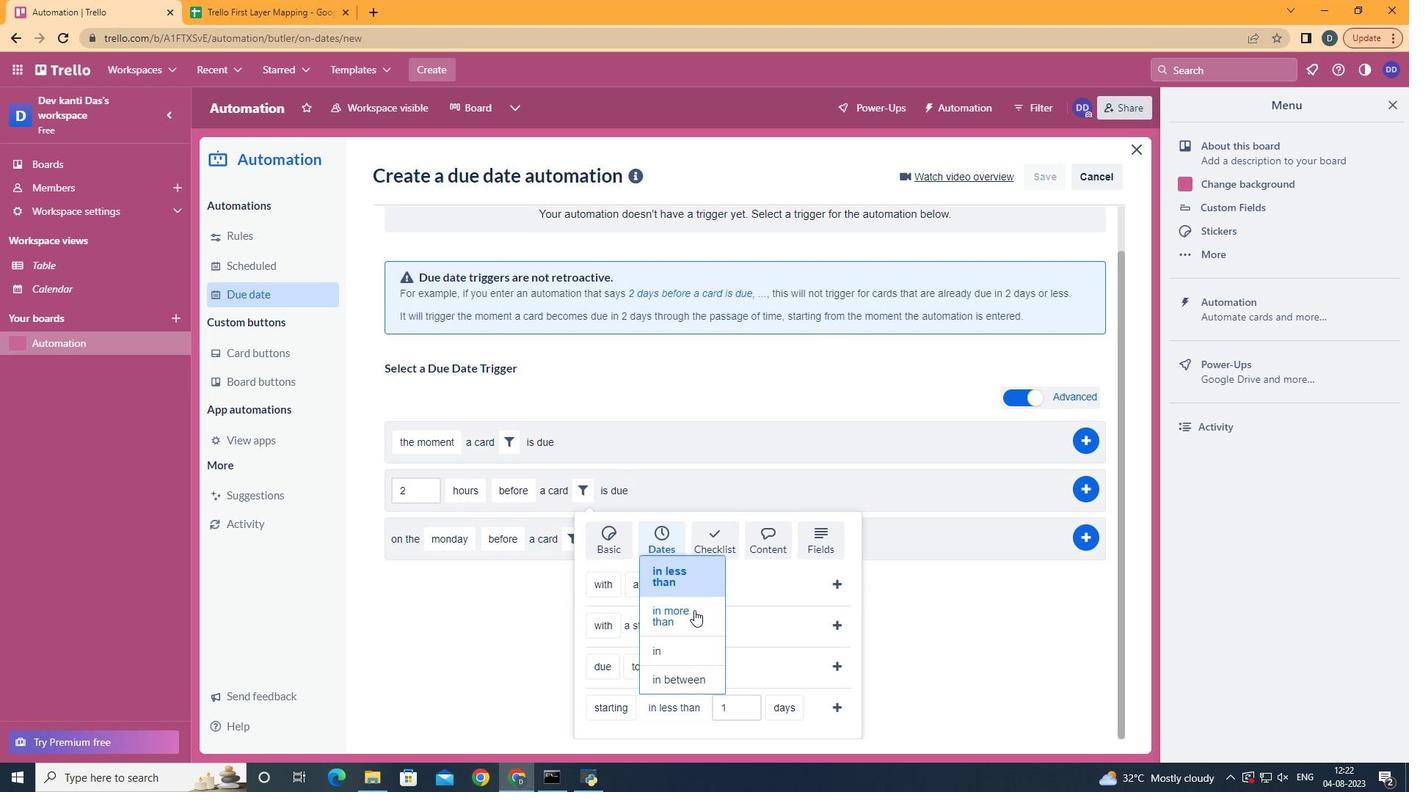 
Action: Mouse moved to (801, 677)
Screenshot: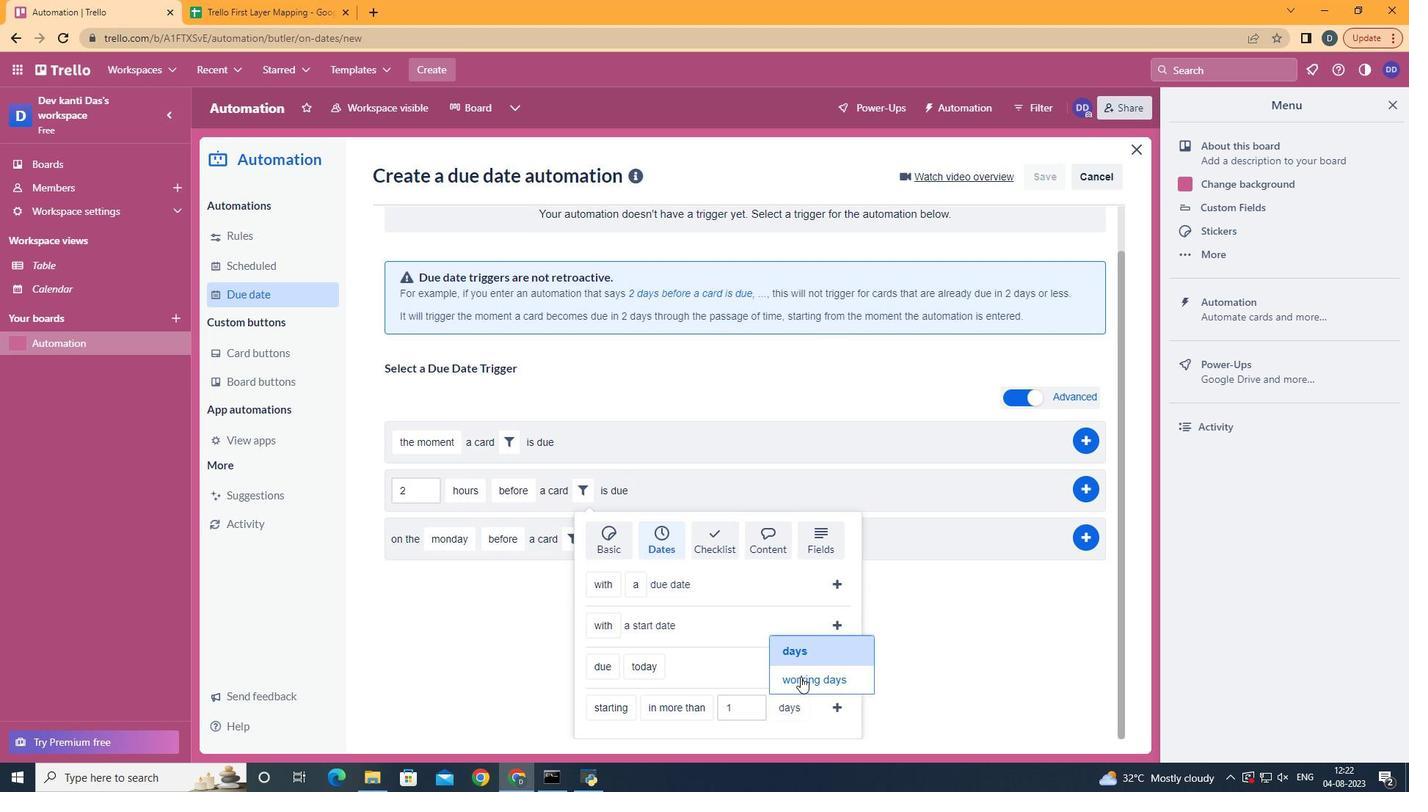 
Action: Mouse pressed left at (801, 677)
Screenshot: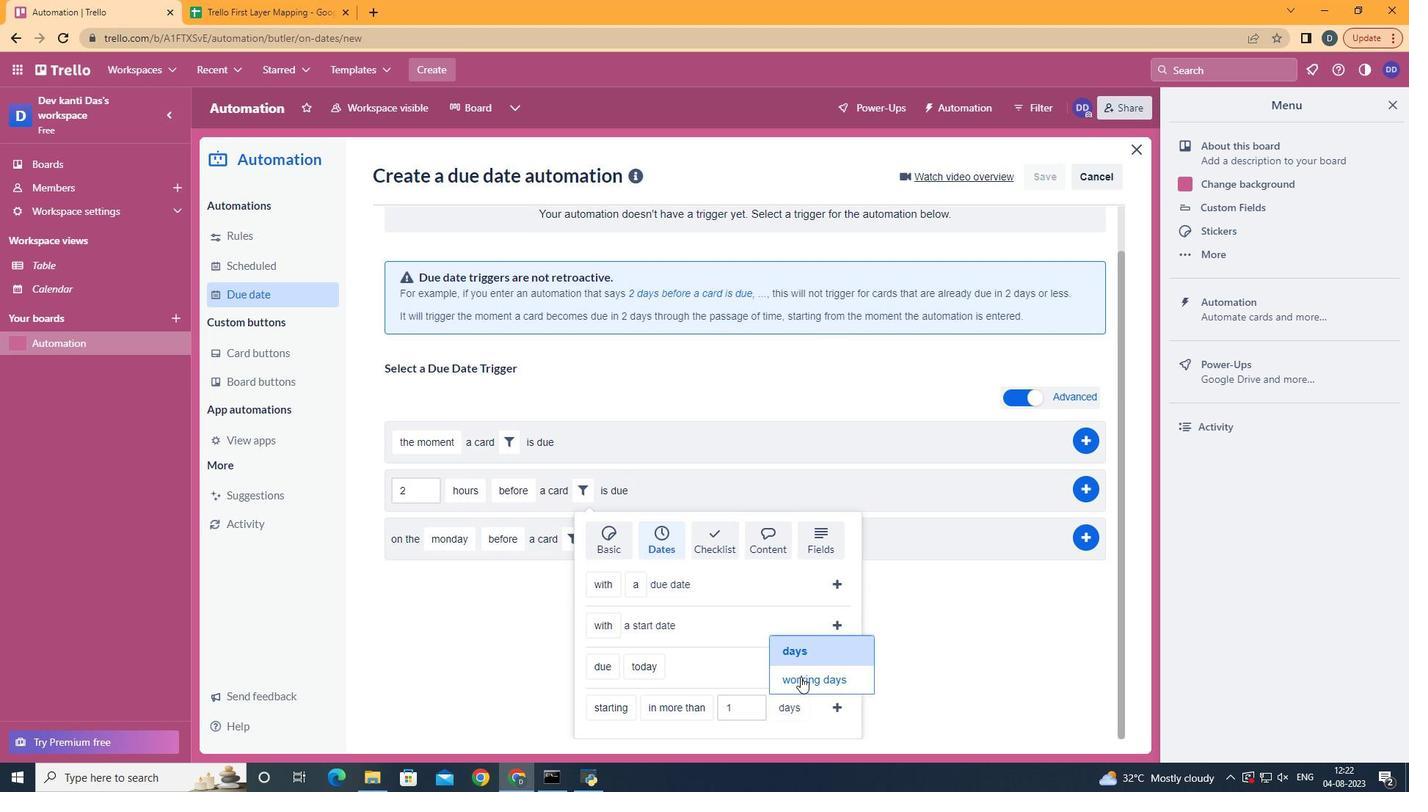 
Action: Mouse moved to (870, 711)
Screenshot: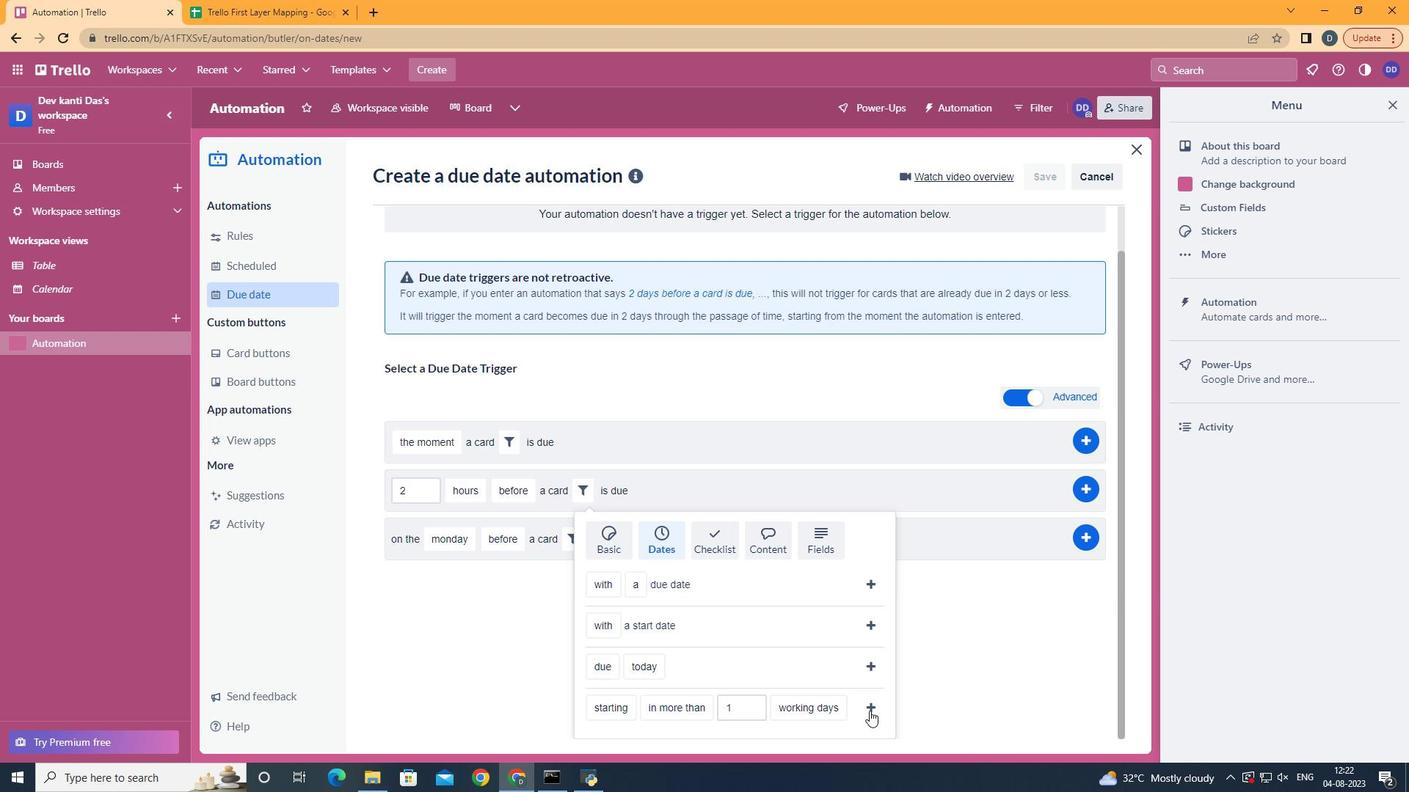 
Action: Mouse pressed left at (870, 711)
Screenshot: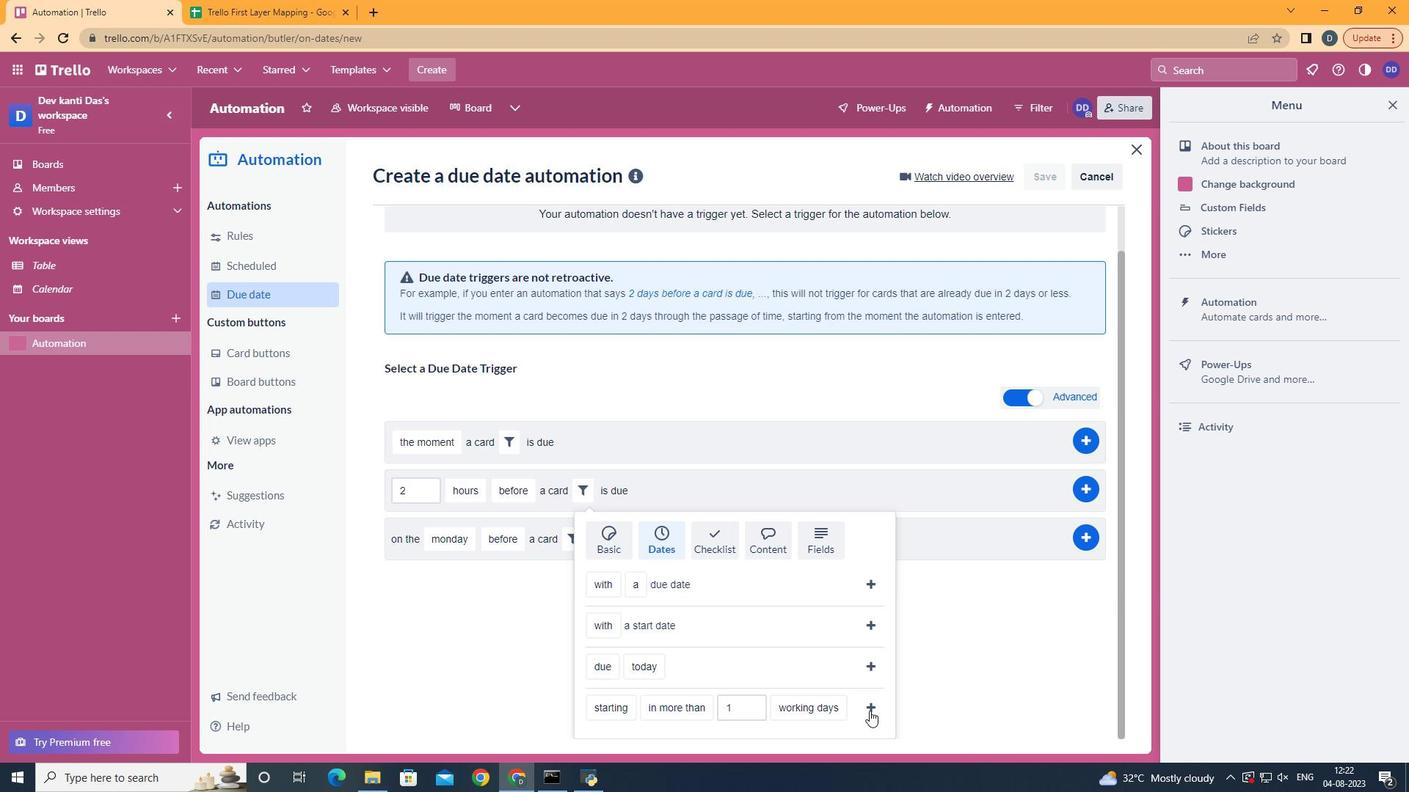 
Action: Mouse moved to (1090, 541)
Screenshot: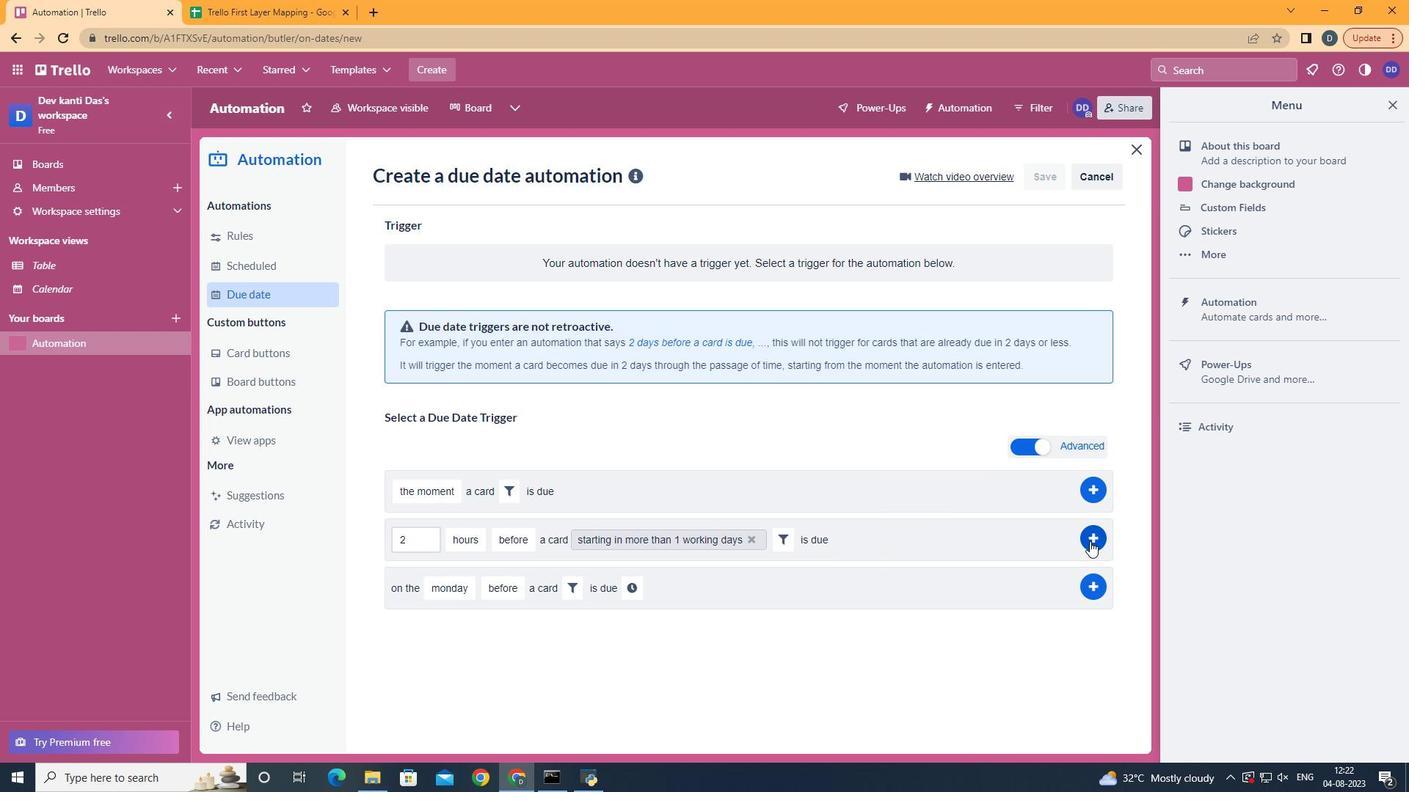 
Action: Mouse pressed left at (1090, 541)
Screenshot: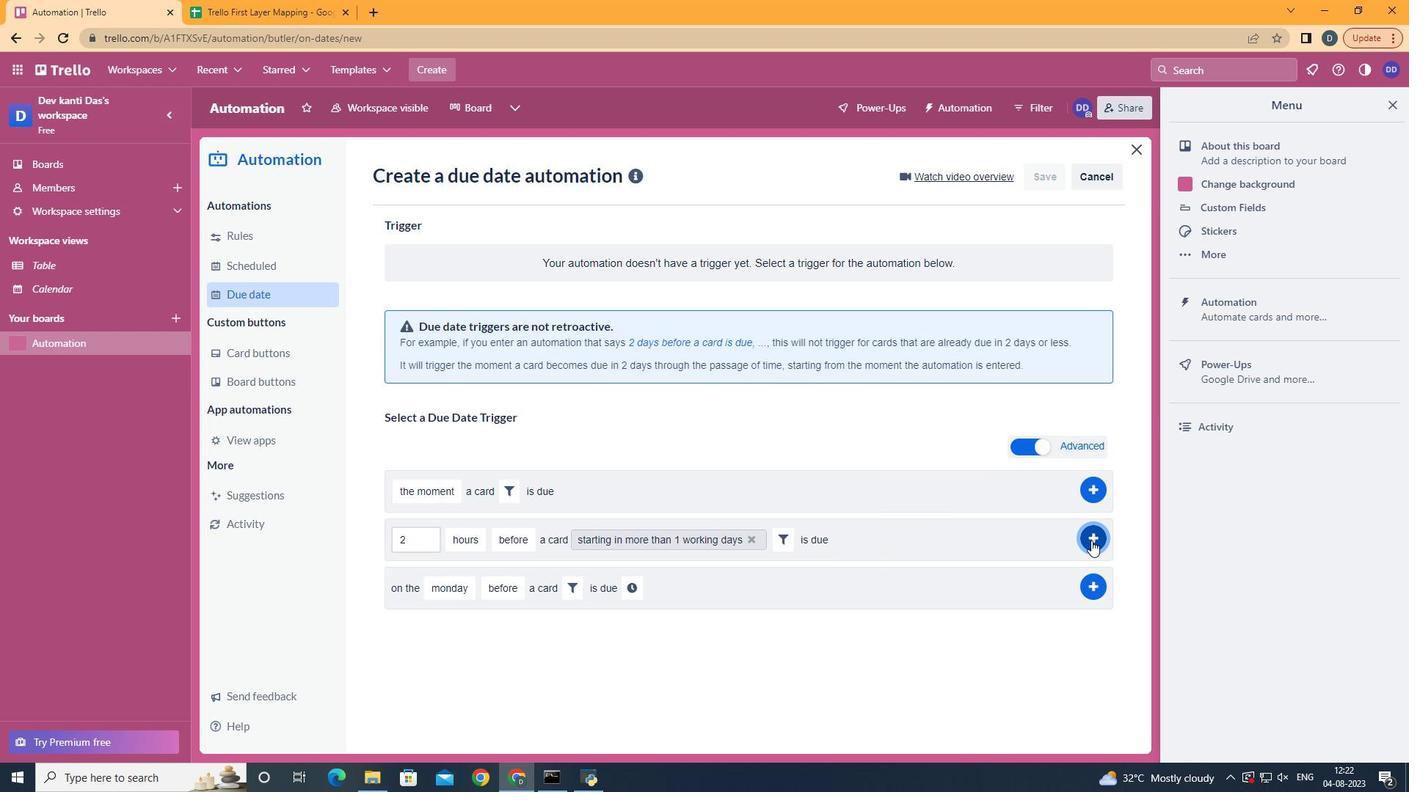 
Action: Mouse moved to (727, 298)
Screenshot: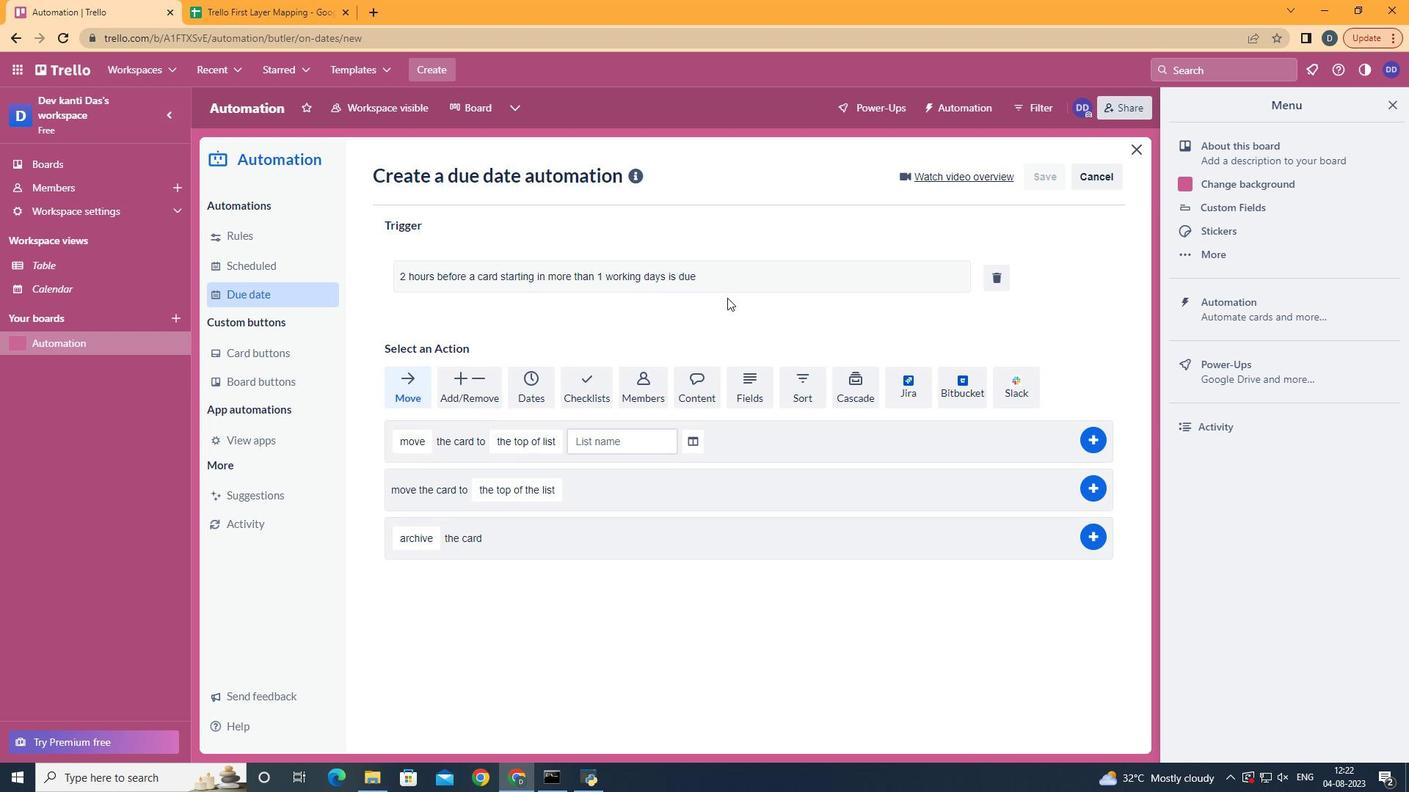 
